 Task: Find connections with filter location Cajazeiras with filter topic #wellness with filter profile language Spanish with filter current company ASQ - World Headquarters with filter school KiiT University with filter industry Political Organizations with filter service category AssistanceAdvertising with filter keywords title Mechanic
Action: Mouse moved to (563, 103)
Screenshot: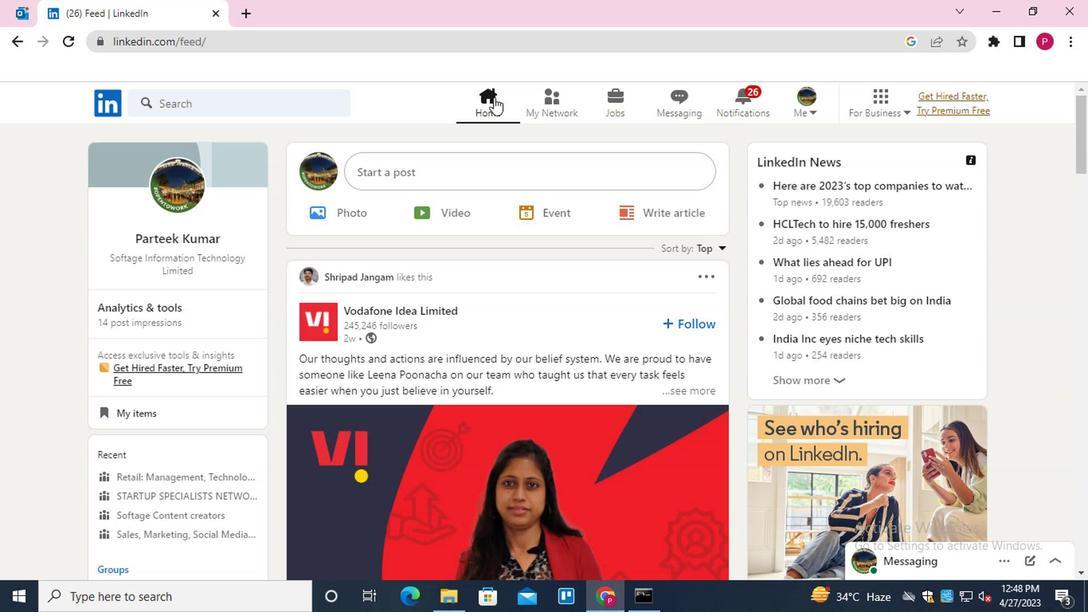 
Action: Mouse pressed left at (563, 103)
Screenshot: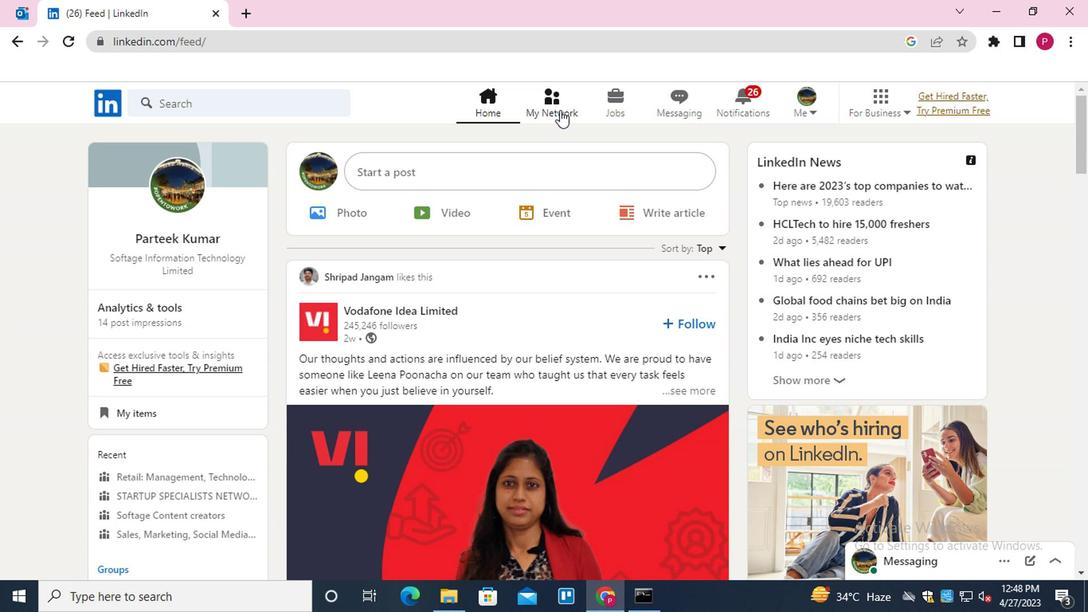 
Action: Mouse moved to (265, 181)
Screenshot: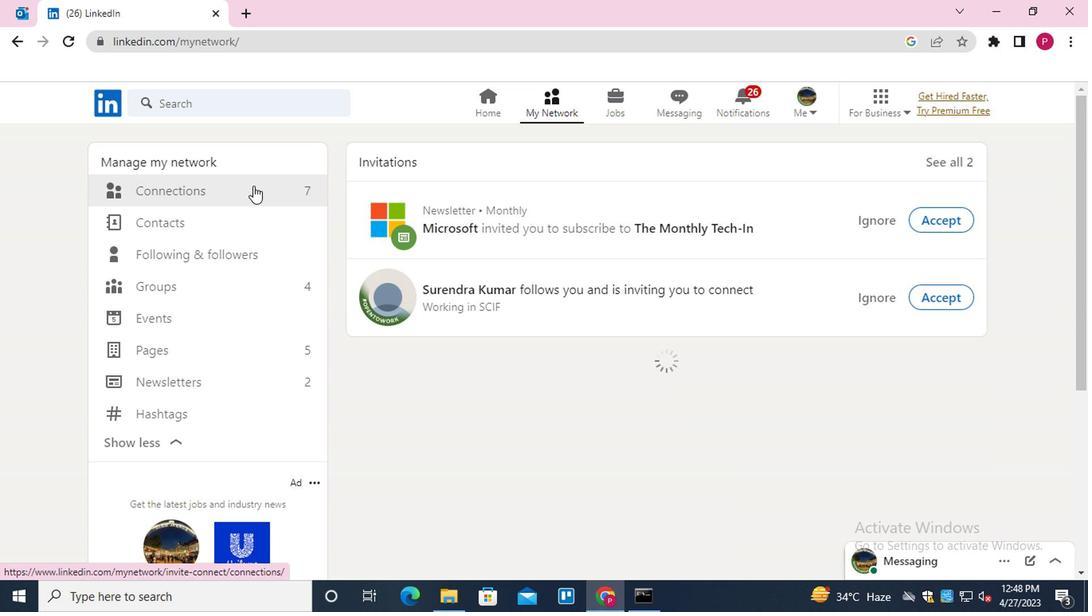 
Action: Mouse pressed left at (265, 181)
Screenshot: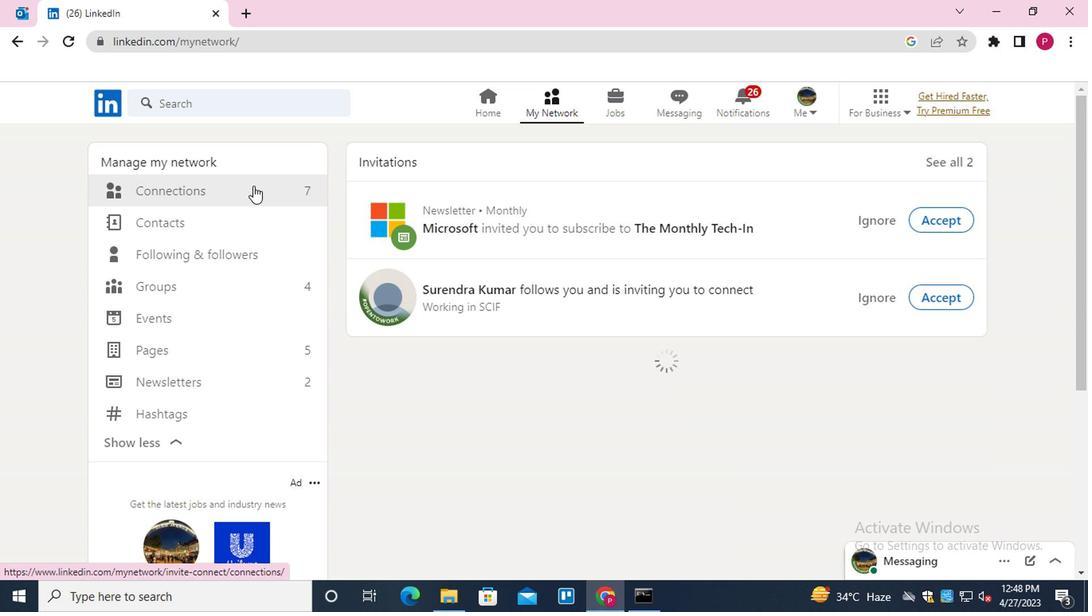 
Action: Mouse moved to (686, 181)
Screenshot: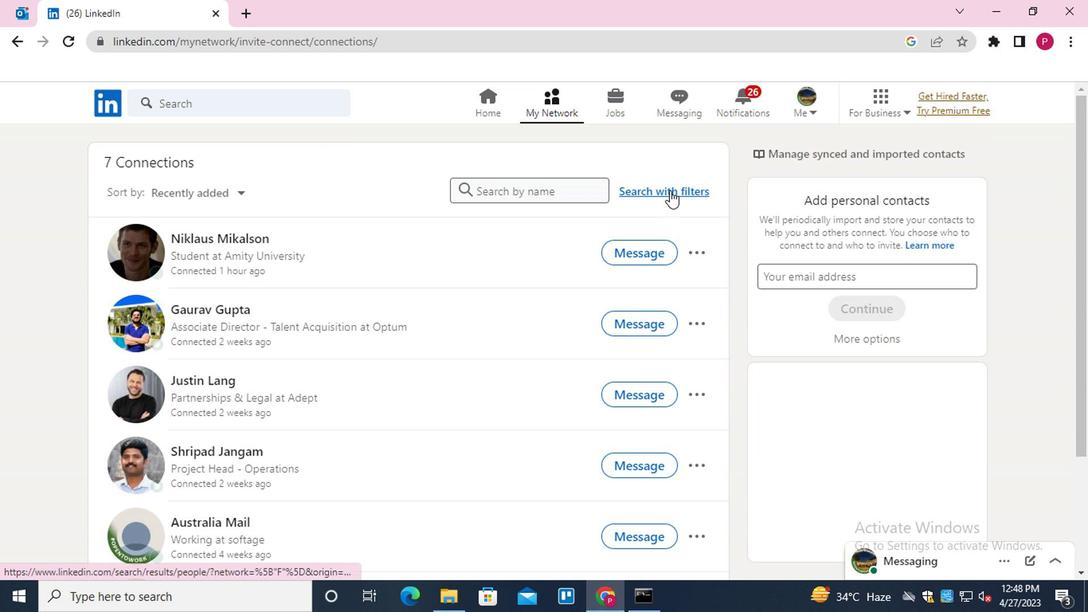 
Action: Mouse pressed left at (686, 181)
Screenshot: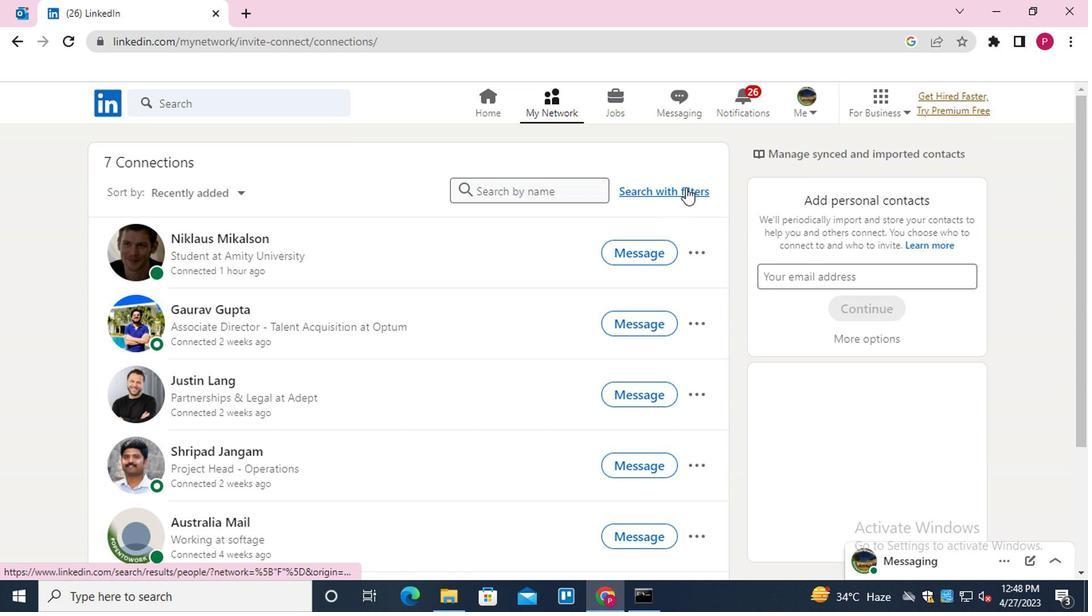 
Action: Mouse moved to (600, 141)
Screenshot: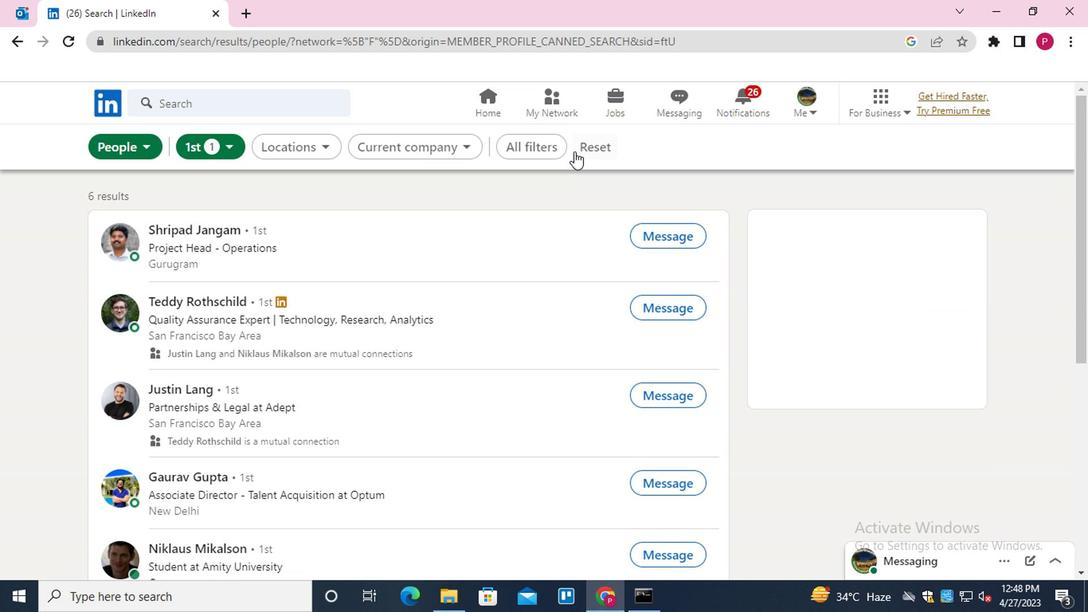
Action: Mouse pressed left at (600, 141)
Screenshot: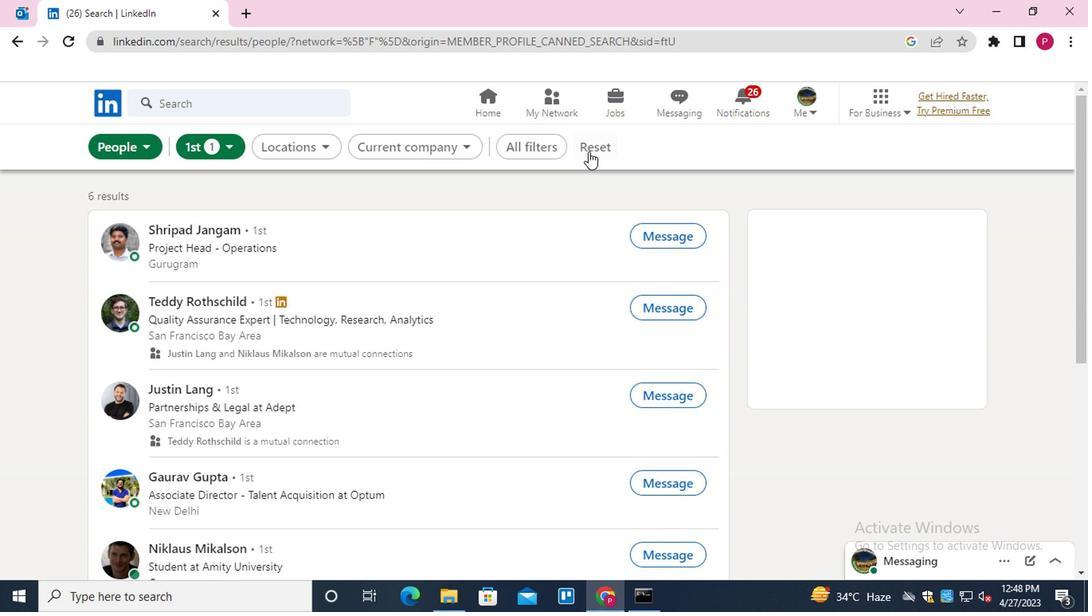 
Action: Mouse moved to (561, 144)
Screenshot: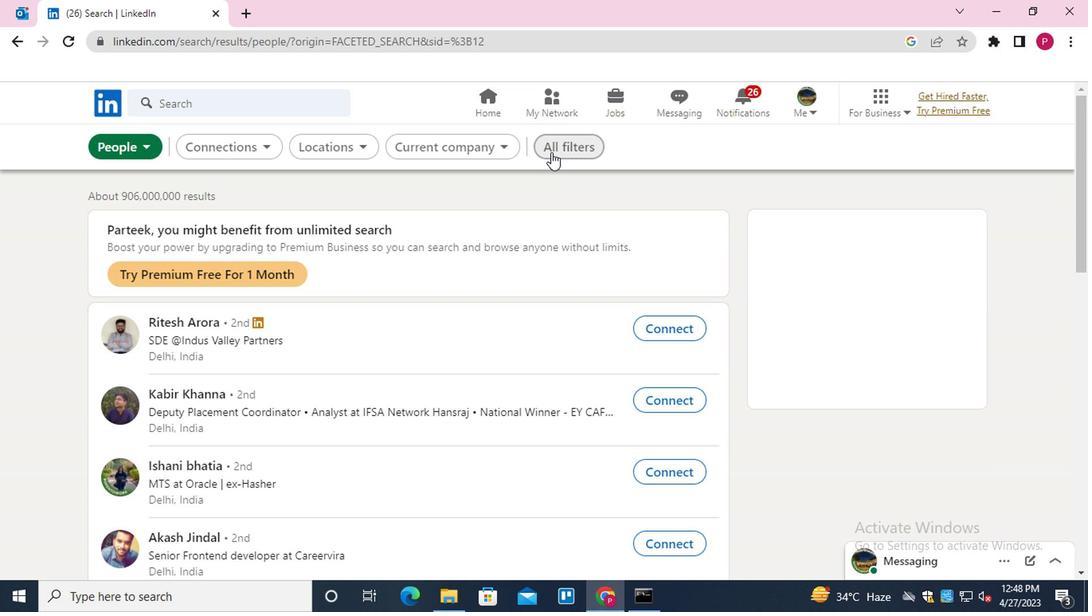 
Action: Mouse pressed left at (561, 144)
Screenshot: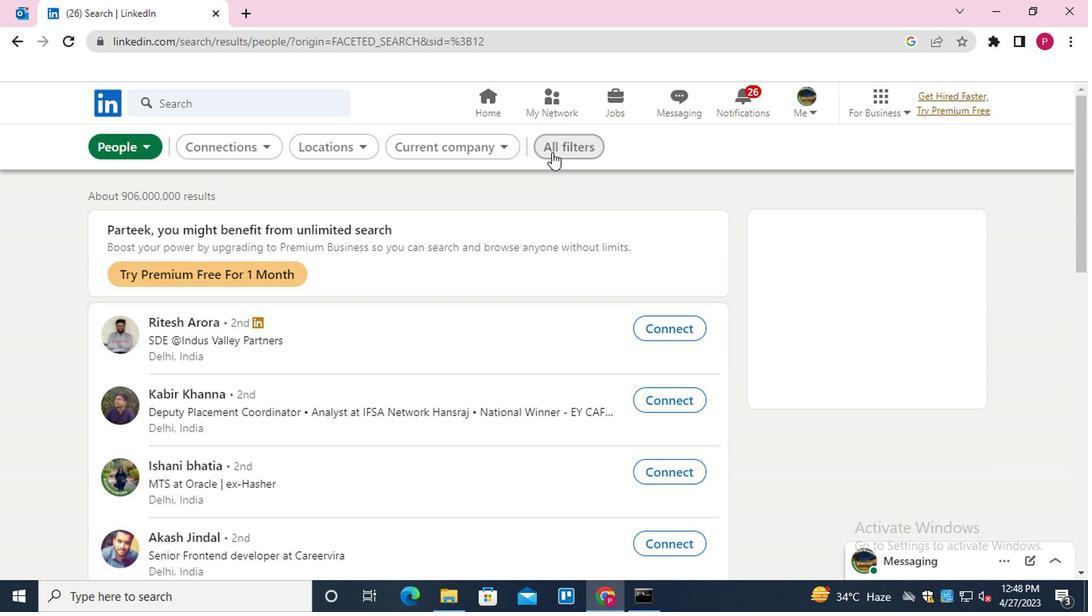 
Action: Mouse moved to (842, 371)
Screenshot: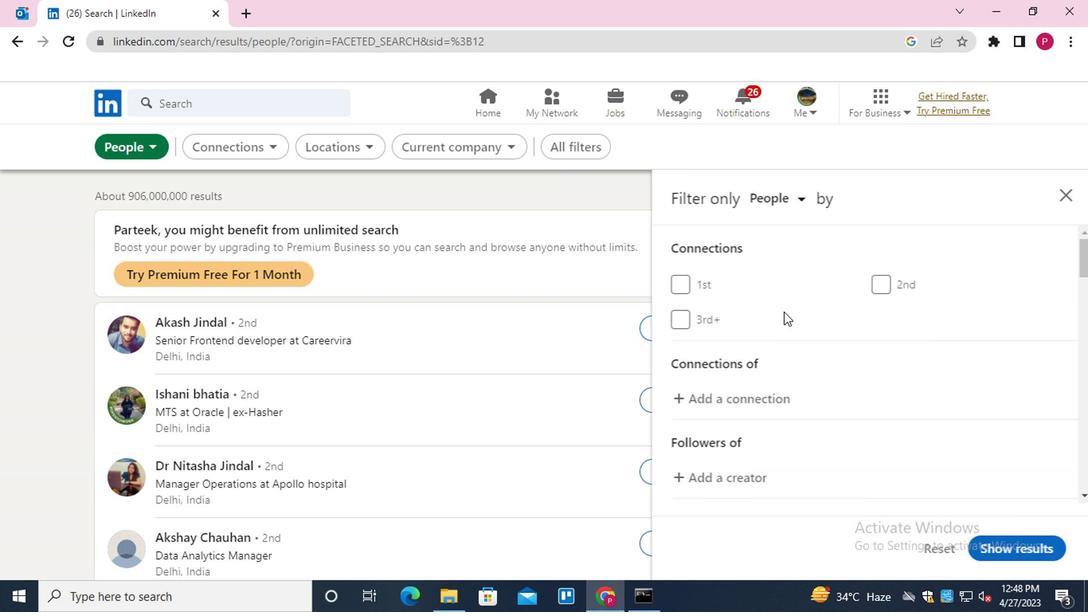 
Action: Mouse scrolled (842, 370) with delta (0, 0)
Screenshot: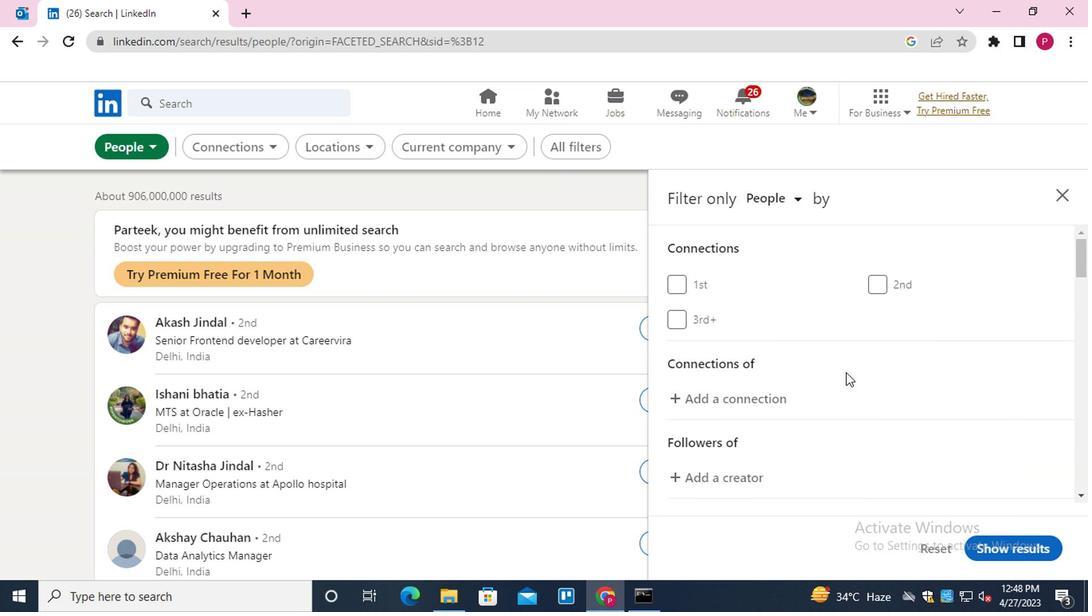 
Action: Mouse scrolled (842, 370) with delta (0, 0)
Screenshot: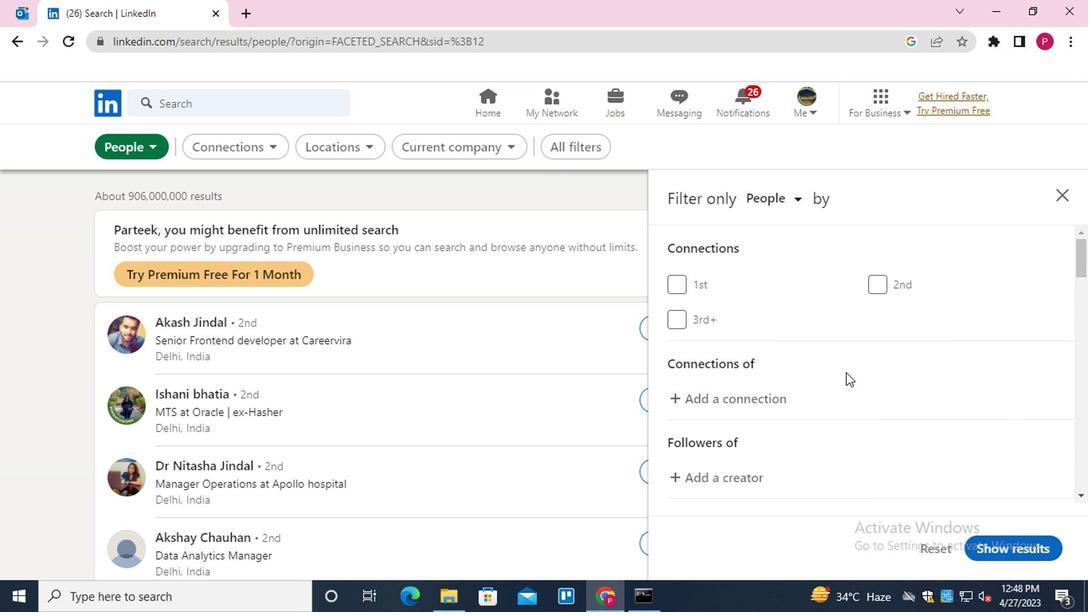 
Action: Mouse moved to (914, 471)
Screenshot: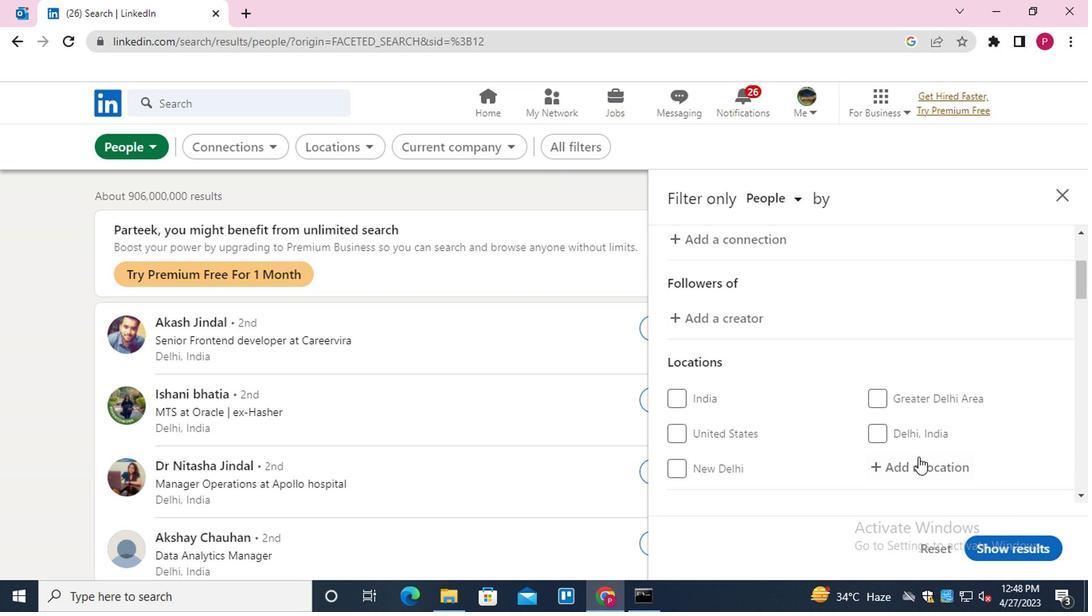 
Action: Mouse pressed left at (914, 471)
Screenshot: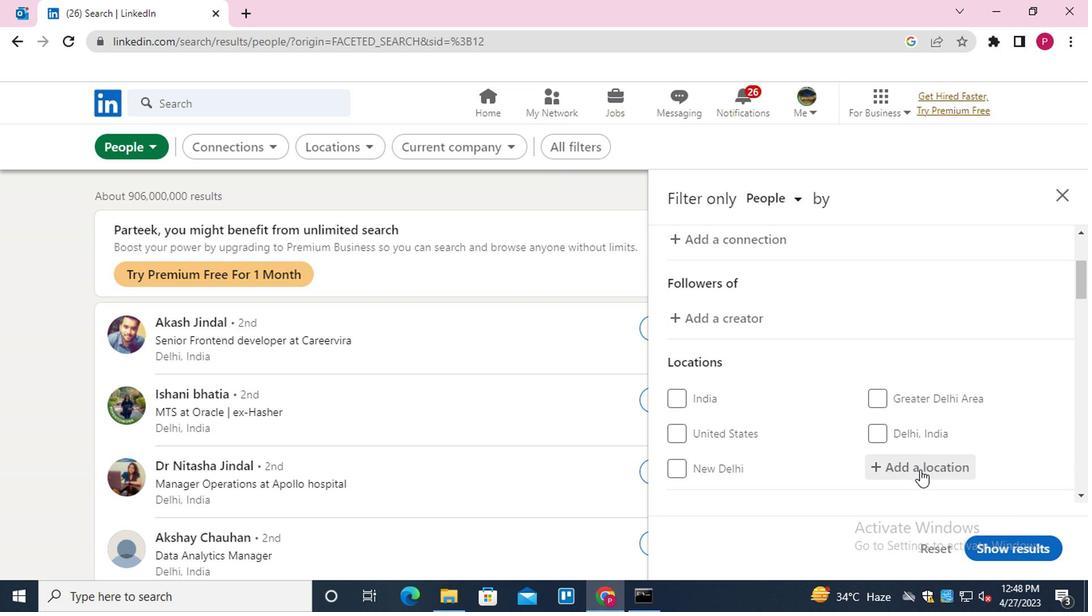 
Action: Mouse moved to (915, 471)
Screenshot: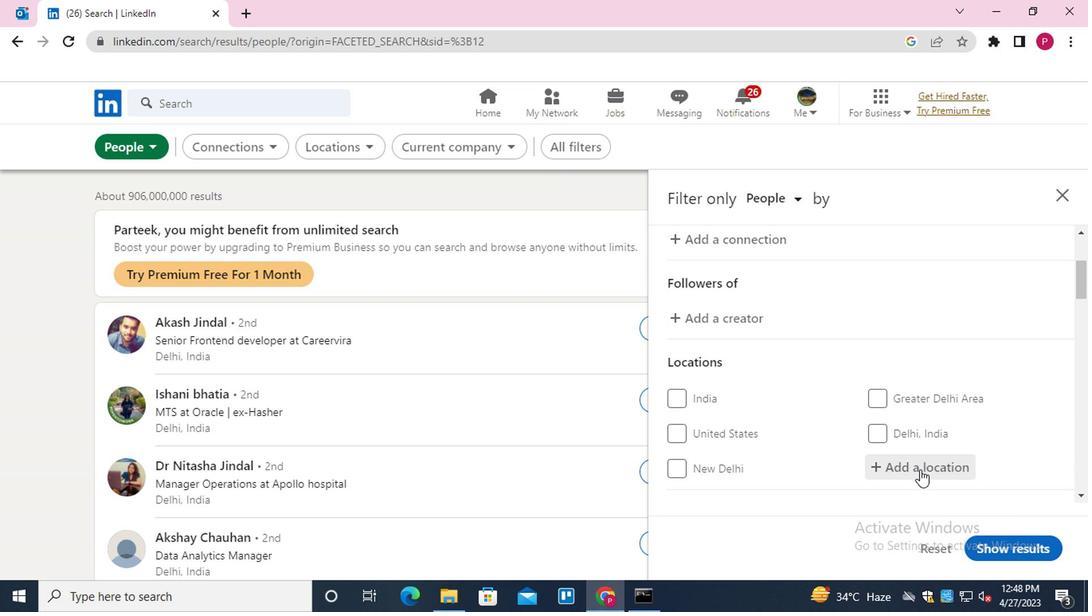 
Action: Key pressed <Key.shift>CAJAZW<Key.backspace>E<Key.down><Key.down><Key.up><Key.enter>
Screenshot: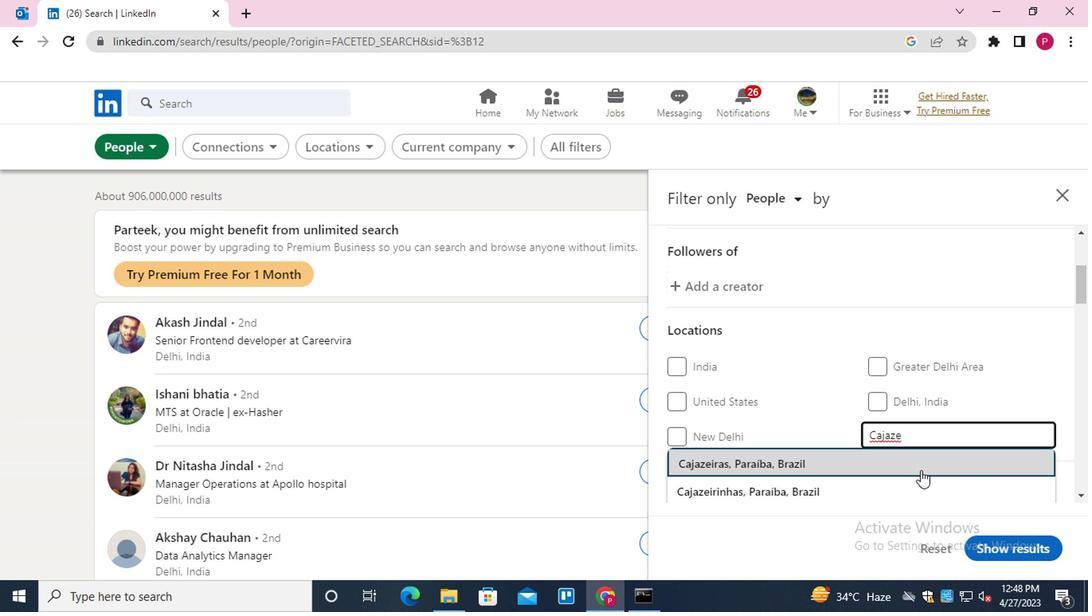 
Action: Mouse scrolled (915, 471) with delta (0, 0)
Screenshot: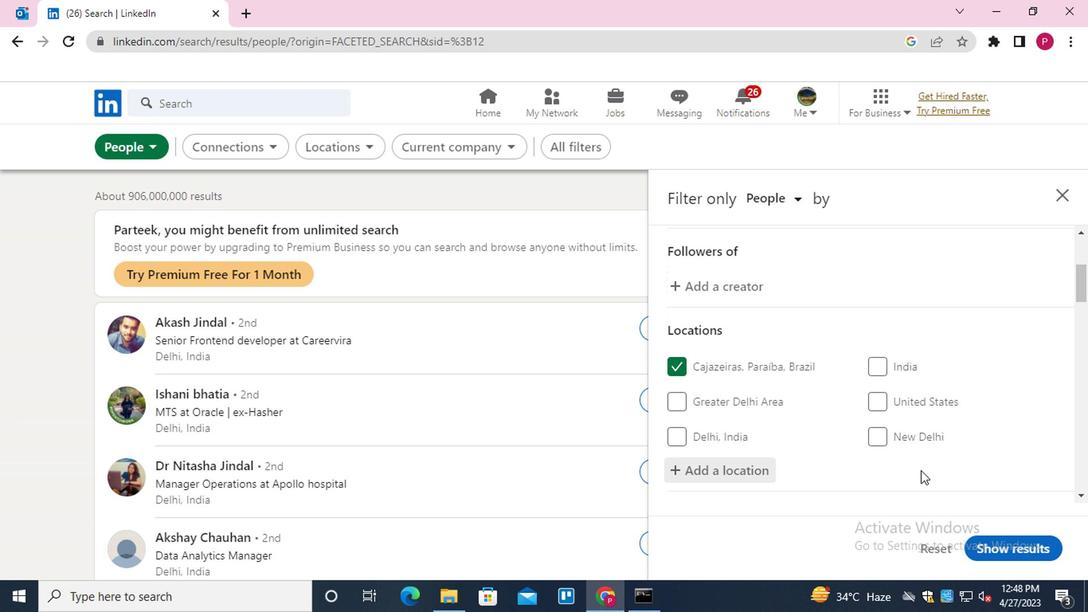 
Action: Mouse scrolled (915, 471) with delta (0, 0)
Screenshot: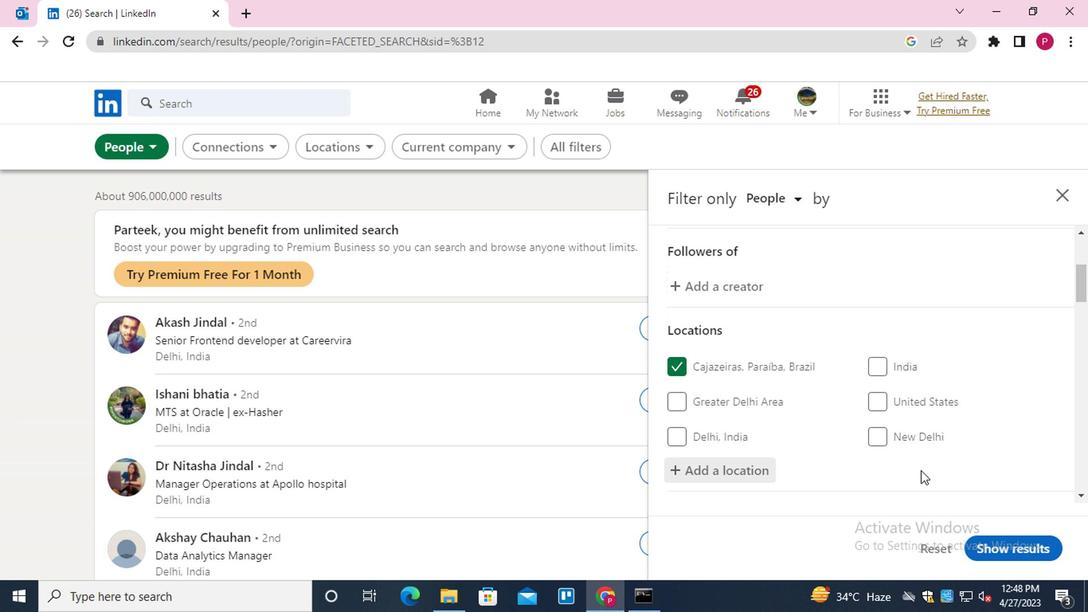 
Action: Mouse moved to (927, 451)
Screenshot: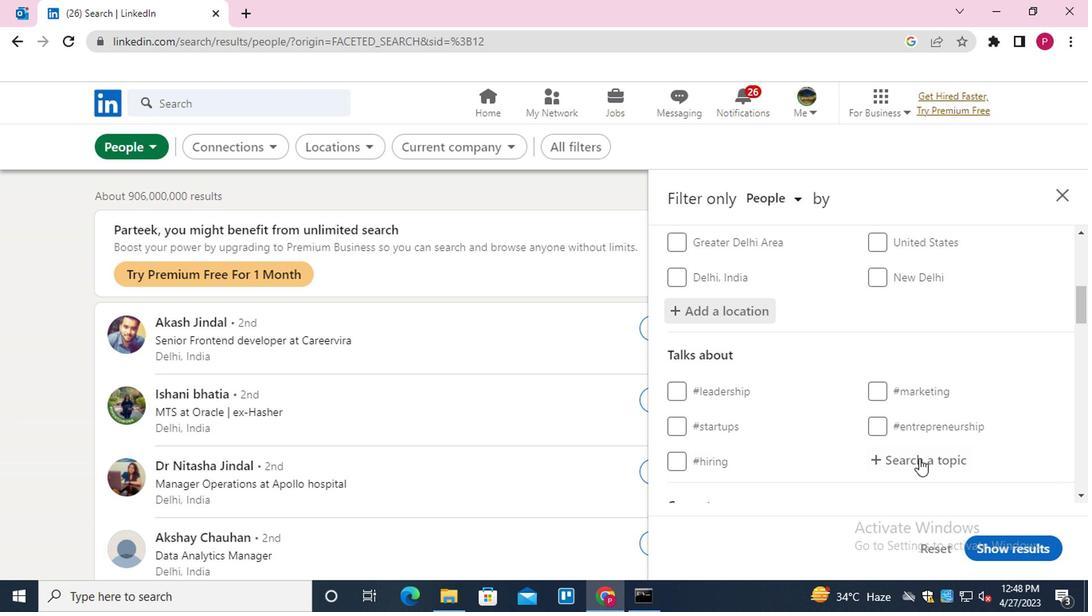 
Action: Mouse scrolled (927, 450) with delta (0, 0)
Screenshot: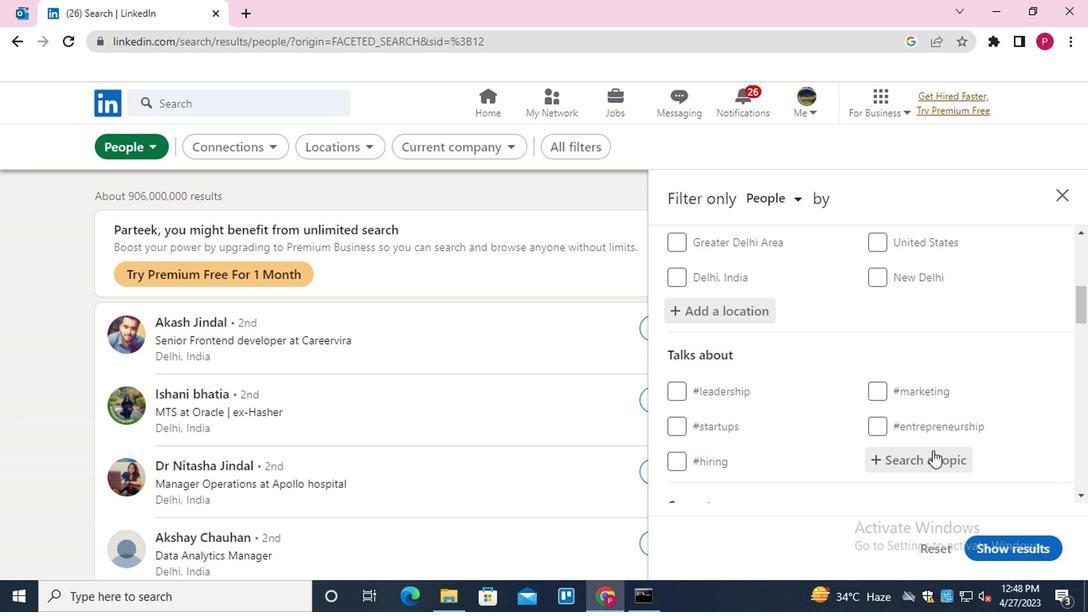 
Action: Mouse scrolled (927, 450) with delta (0, 0)
Screenshot: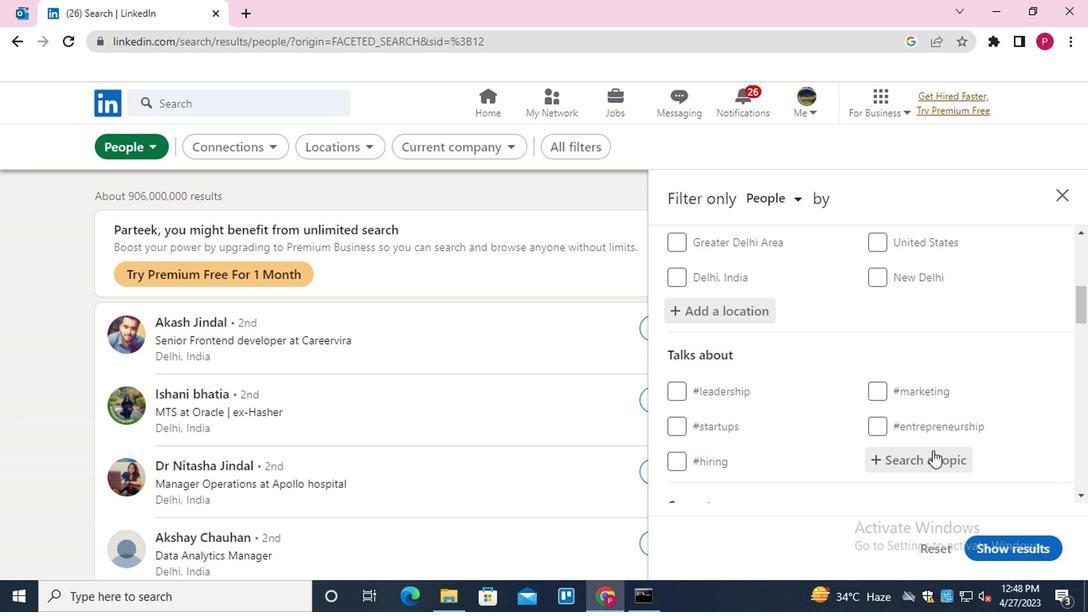 
Action: Mouse moved to (930, 302)
Screenshot: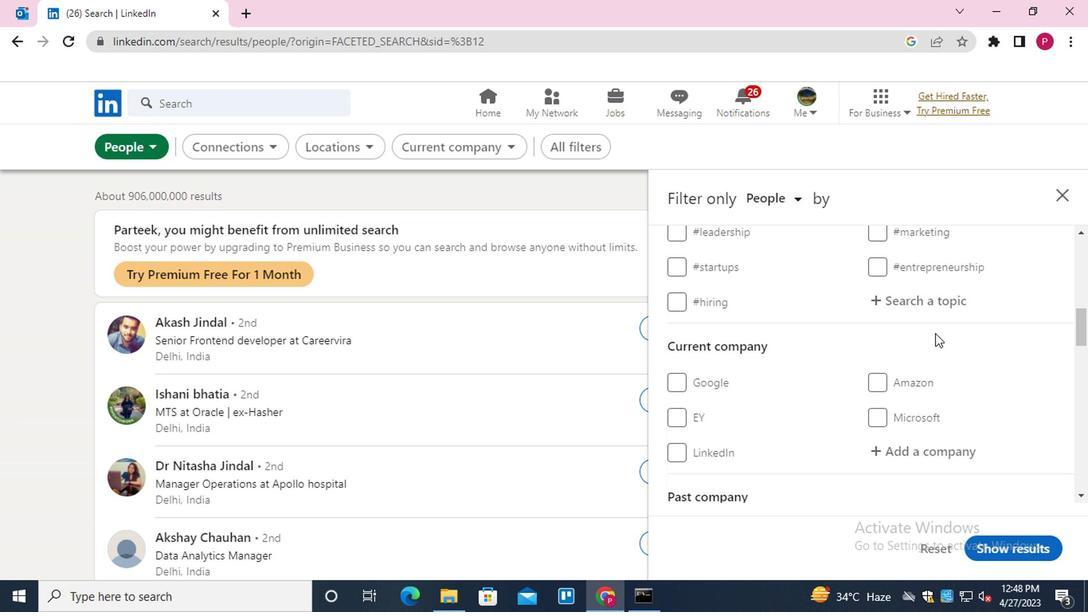 
Action: Mouse pressed left at (930, 302)
Screenshot: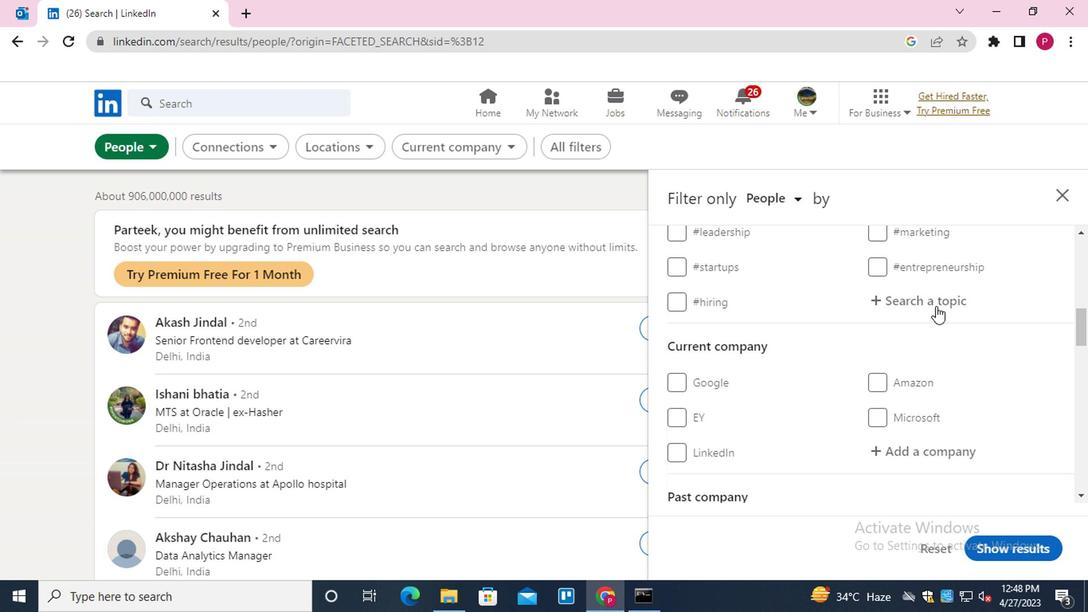 
Action: Key pressed WELLNE<Key.down><Key.enter>
Screenshot: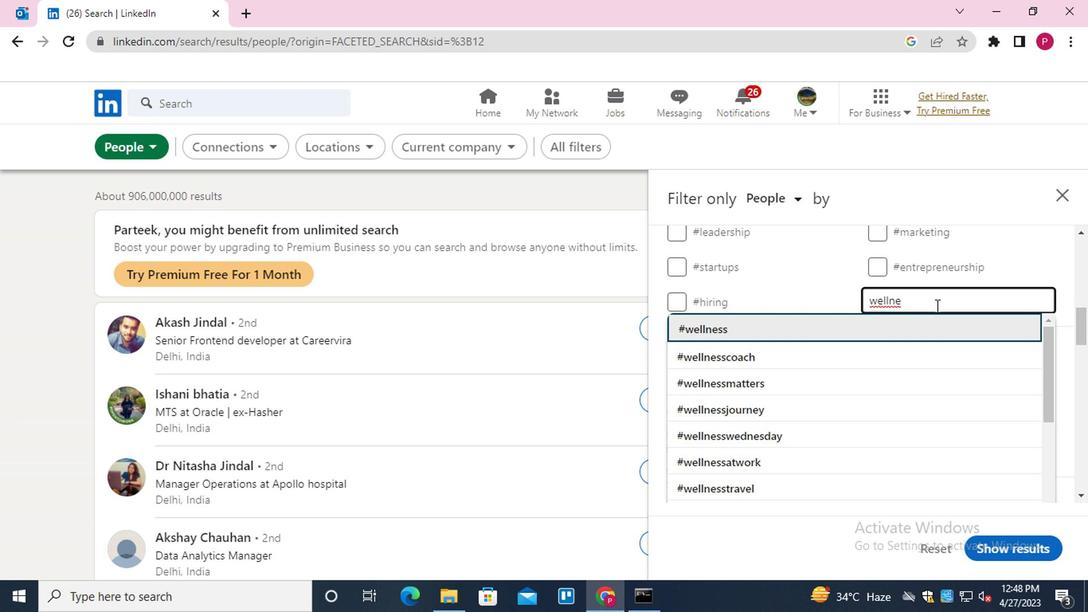 
Action: Mouse moved to (906, 339)
Screenshot: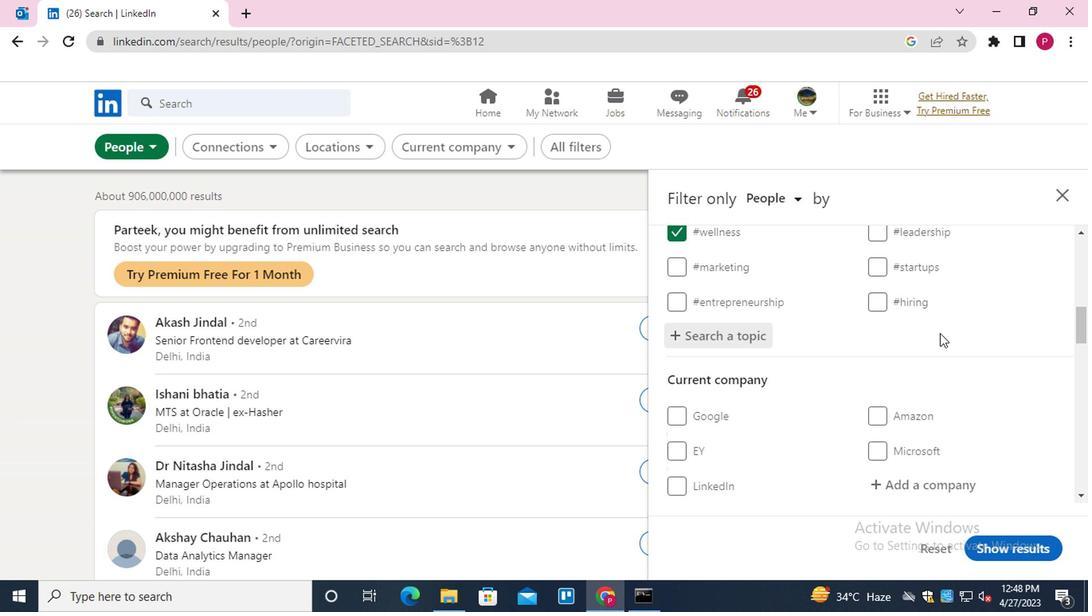 
Action: Mouse scrolled (906, 338) with delta (0, 0)
Screenshot: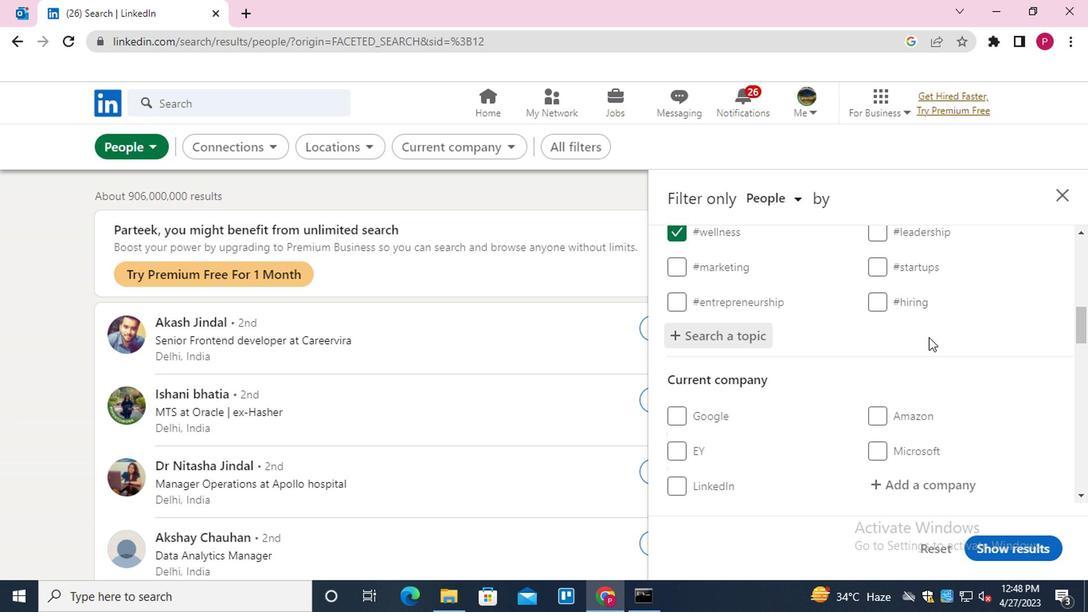 
Action: Mouse moved to (906, 340)
Screenshot: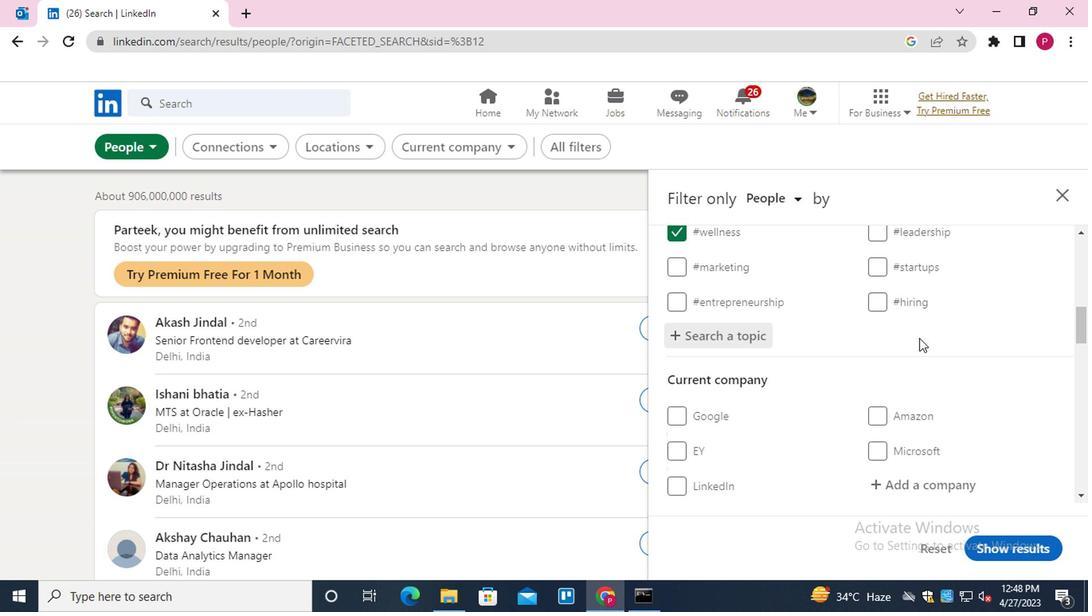 
Action: Mouse scrolled (906, 339) with delta (0, 0)
Screenshot: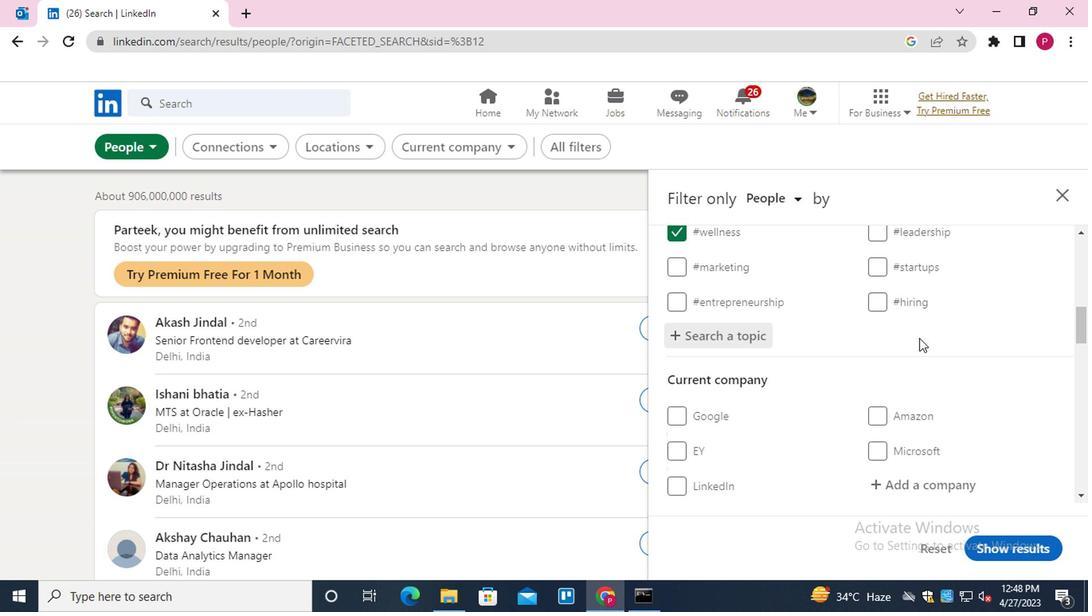 
Action: Mouse moved to (905, 341)
Screenshot: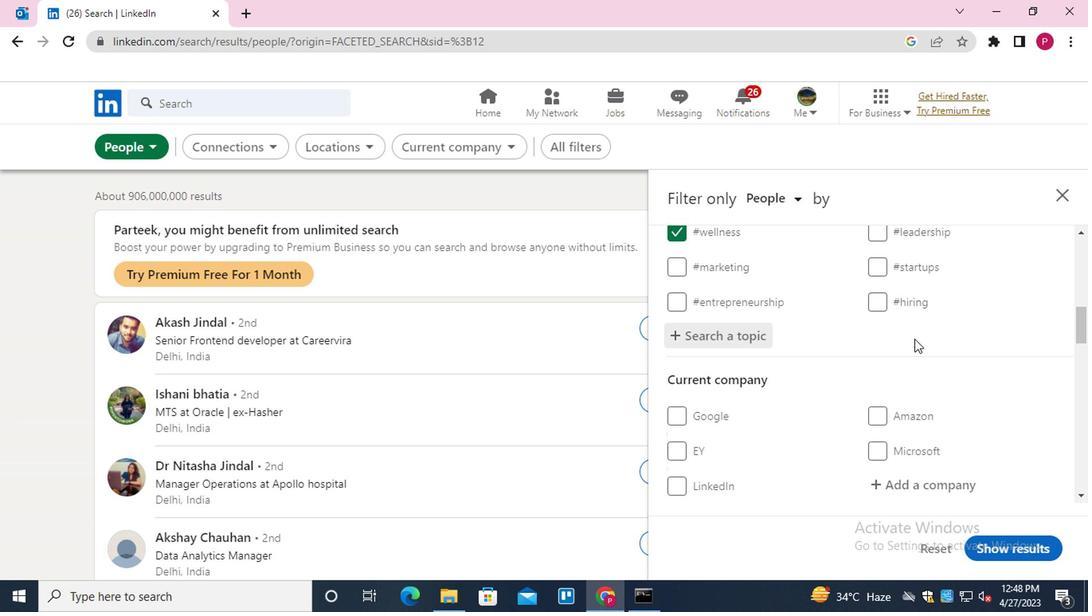 
Action: Mouse scrolled (905, 340) with delta (0, -1)
Screenshot: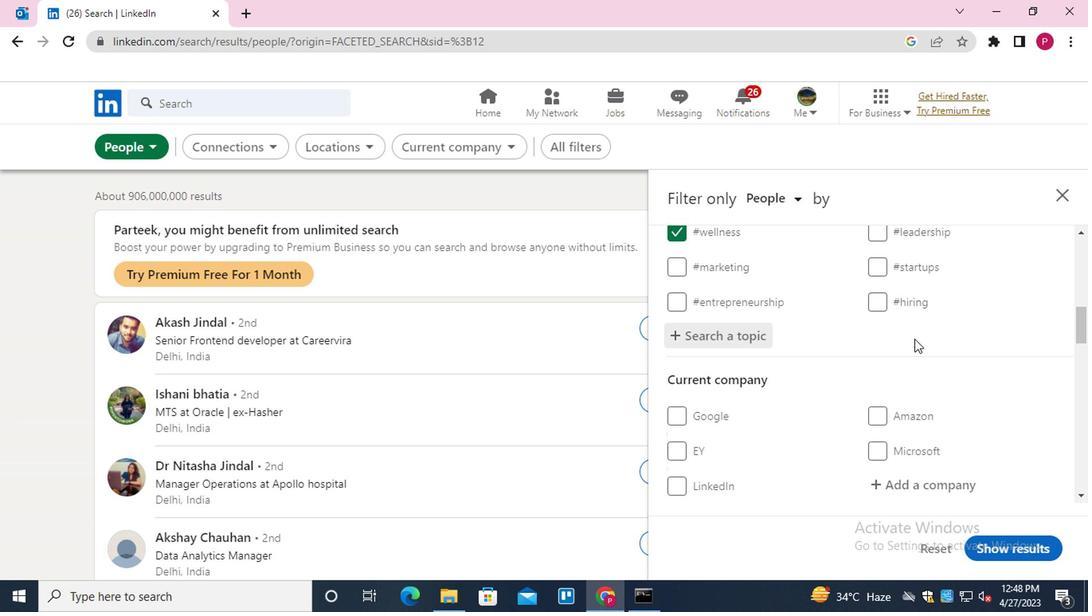 
Action: Mouse moved to (782, 337)
Screenshot: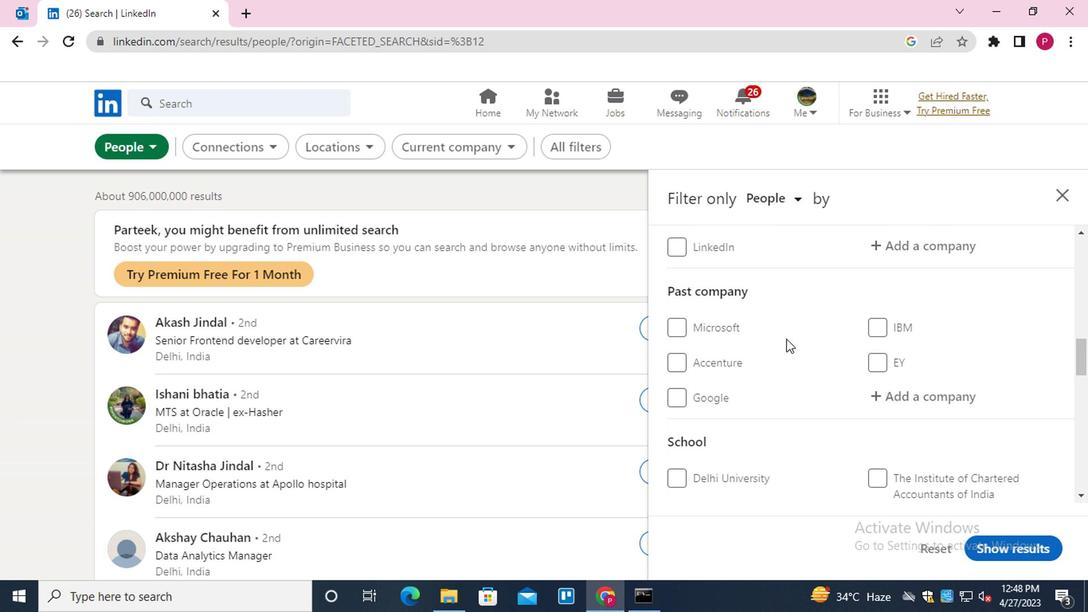 
Action: Mouse scrolled (782, 336) with delta (0, -1)
Screenshot: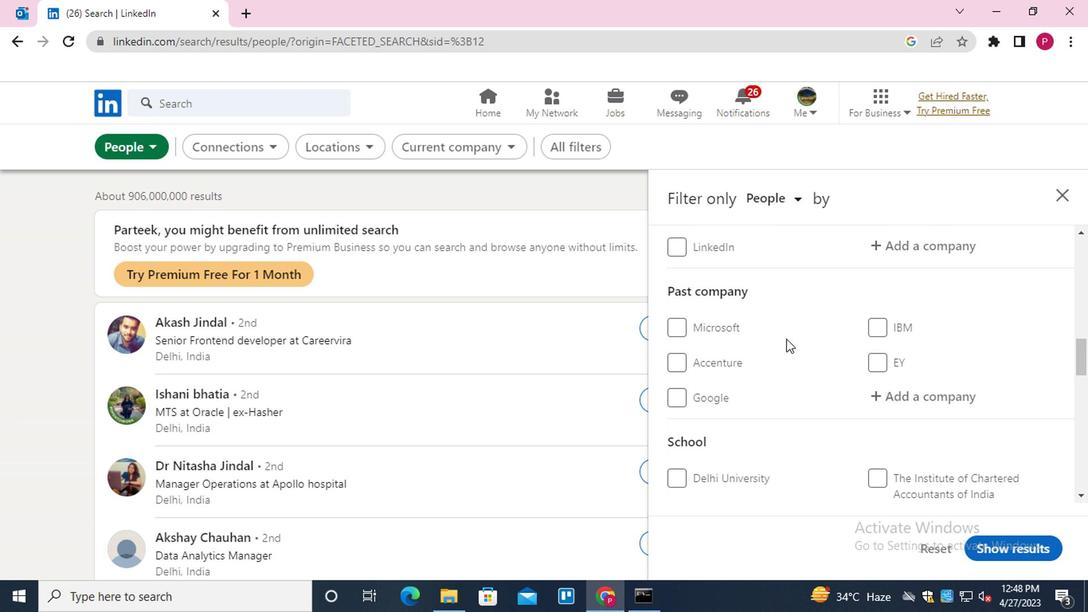 
Action: Mouse moved to (781, 337)
Screenshot: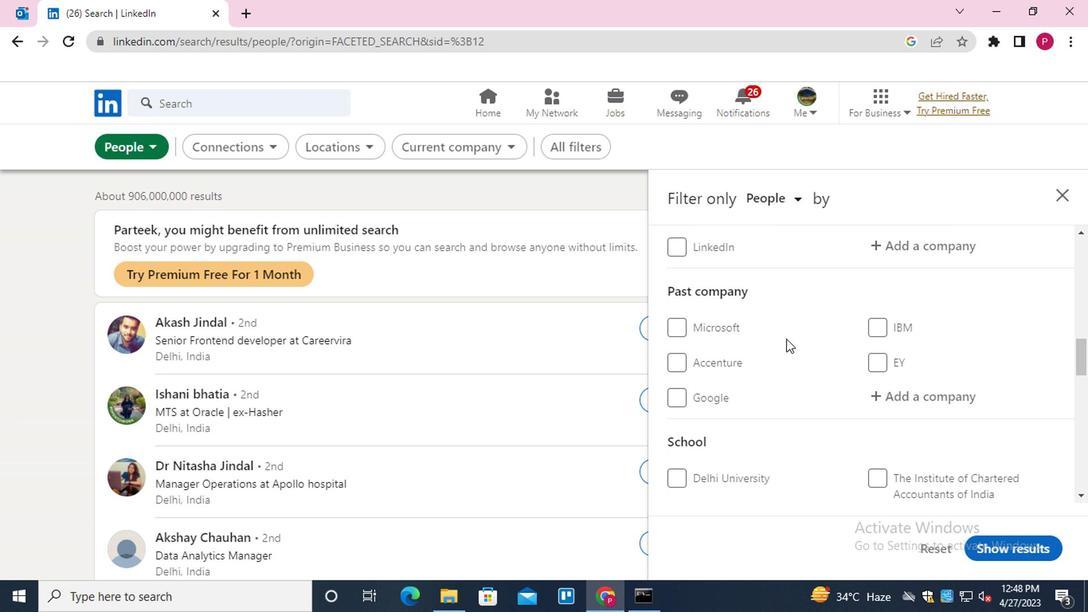 
Action: Mouse scrolled (781, 337) with delta (0, 0)
Screenshot: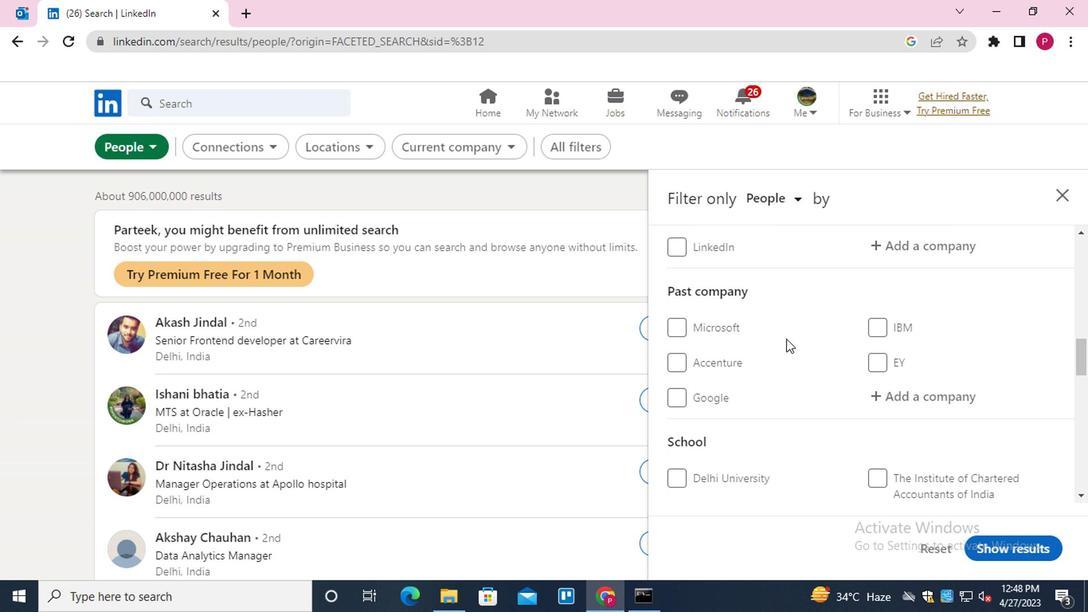 
Action: Mouse moved to (781, 338)
Screenshot: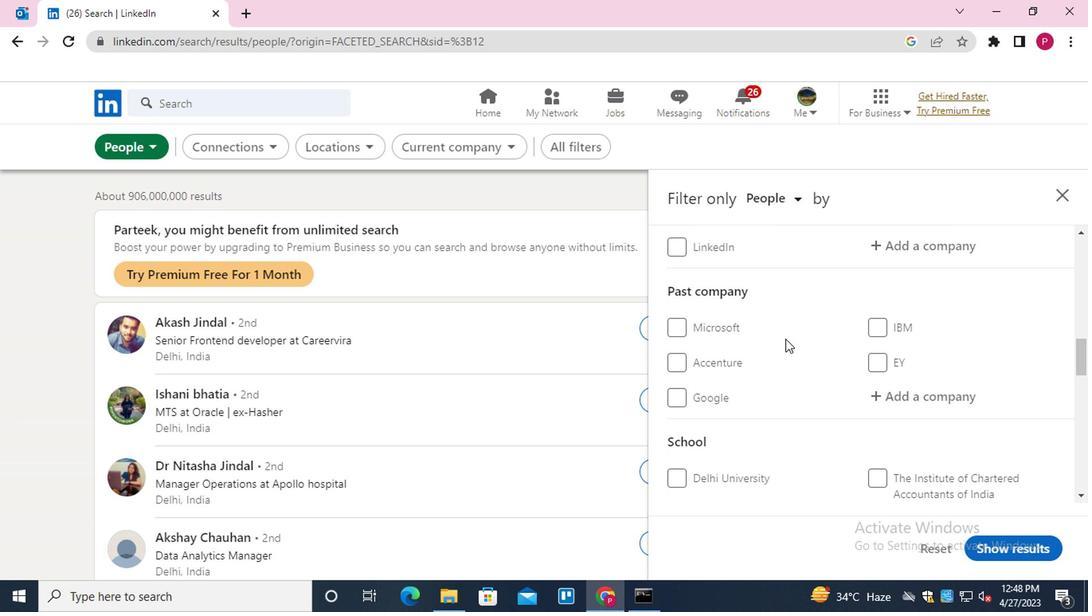 
Action: Mouse scrolled (781, 337) with delta (0, -1)
Screenshot: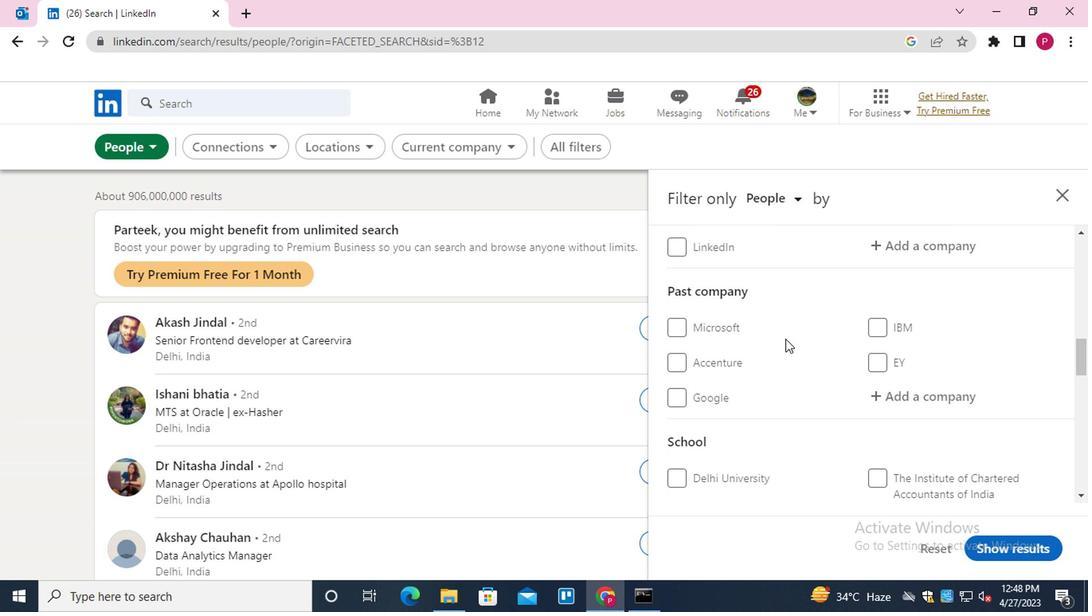 
Action: Mouse moved to (780, 338)
Screenshot: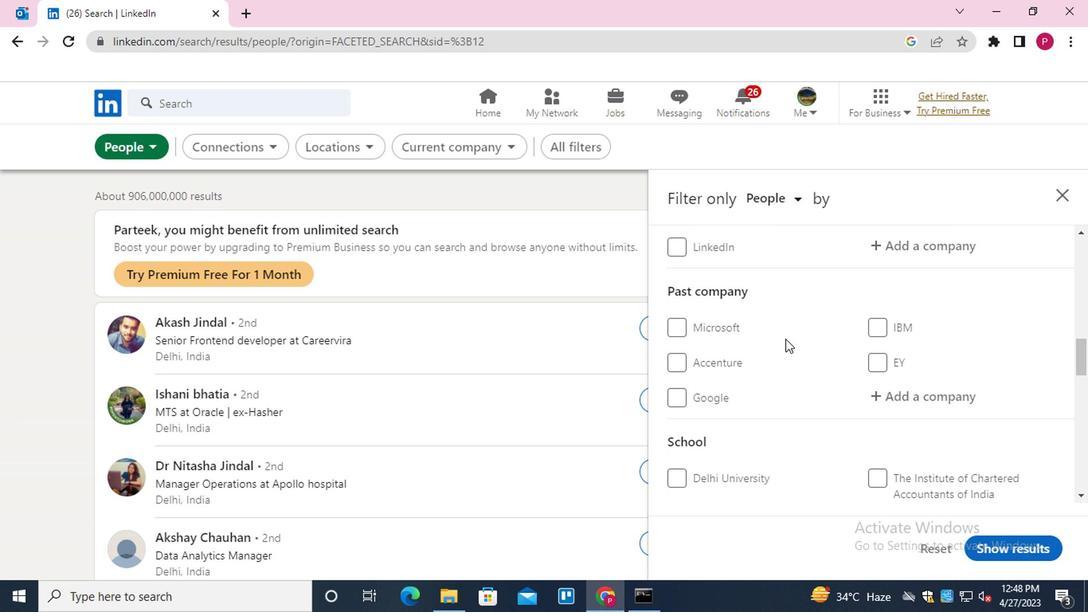 
Action: Mouse scrolled (780, 337) with delta (0, -1)
Screenshot: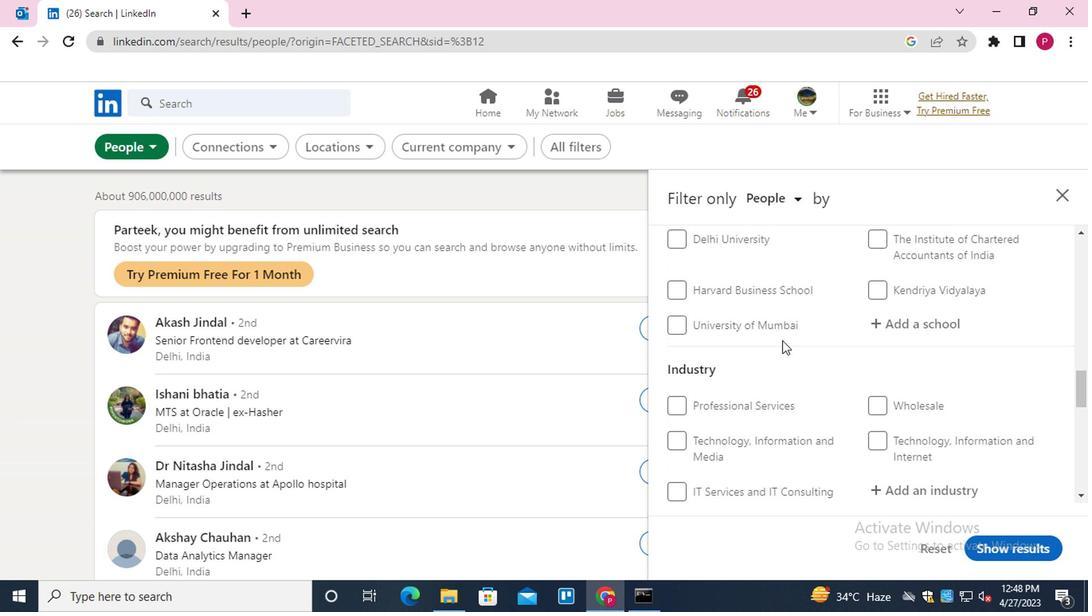 
Action: Mouse scrolled (780, 337) with delta (0, -1)
Screenshot: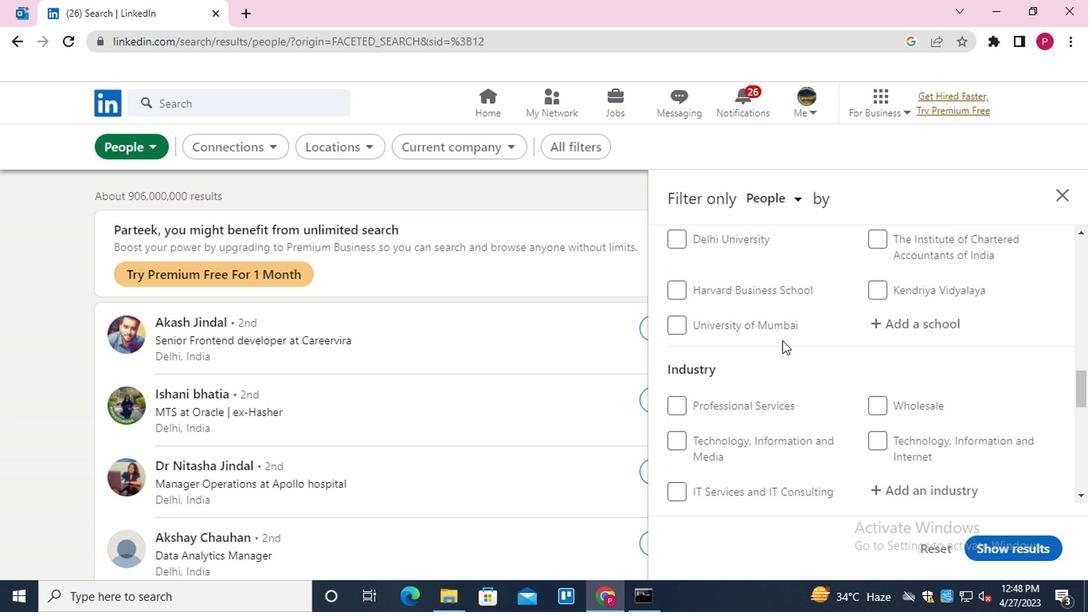 
Action: Mouse scrolled (780, 337) with delta (0, -1)
Screenshot: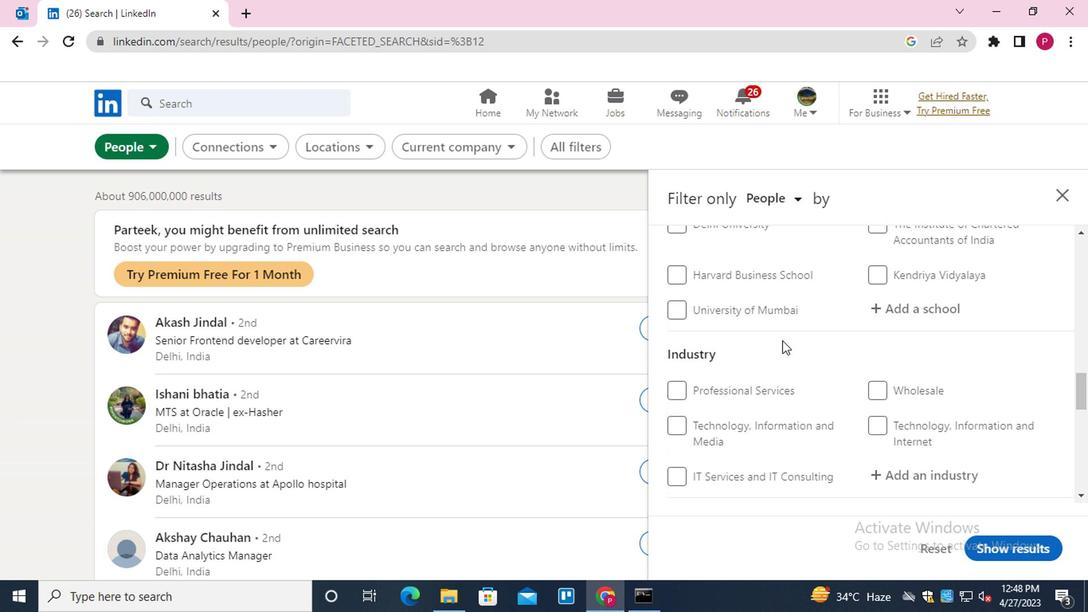 
Action: Mouse scrolled (780, 337) with delta (0, -1)
Screenshot: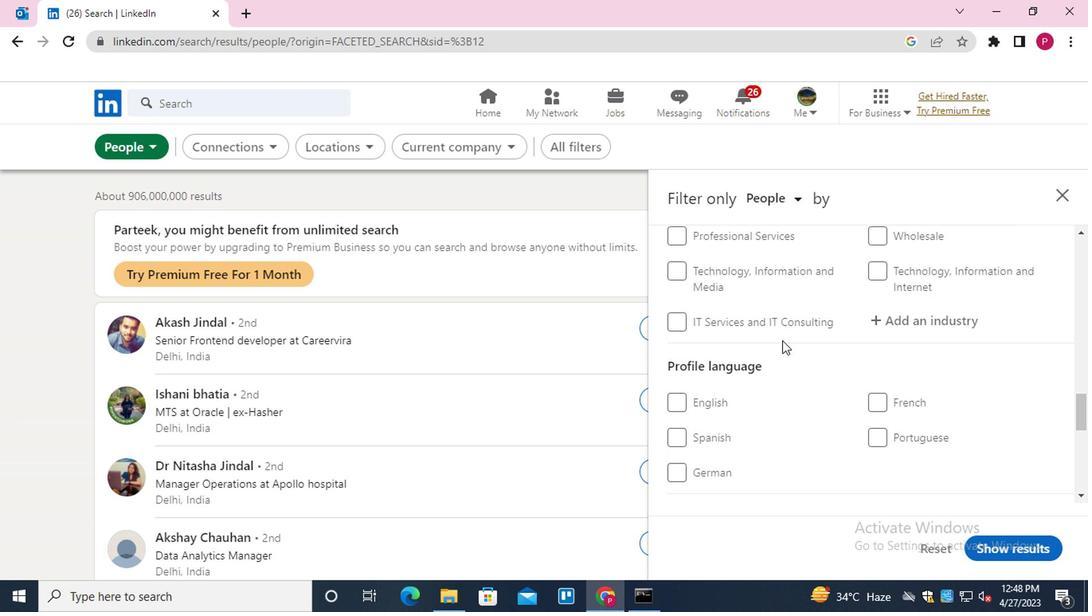 
Action: Mouse moved to (680, 289)
Screenshot: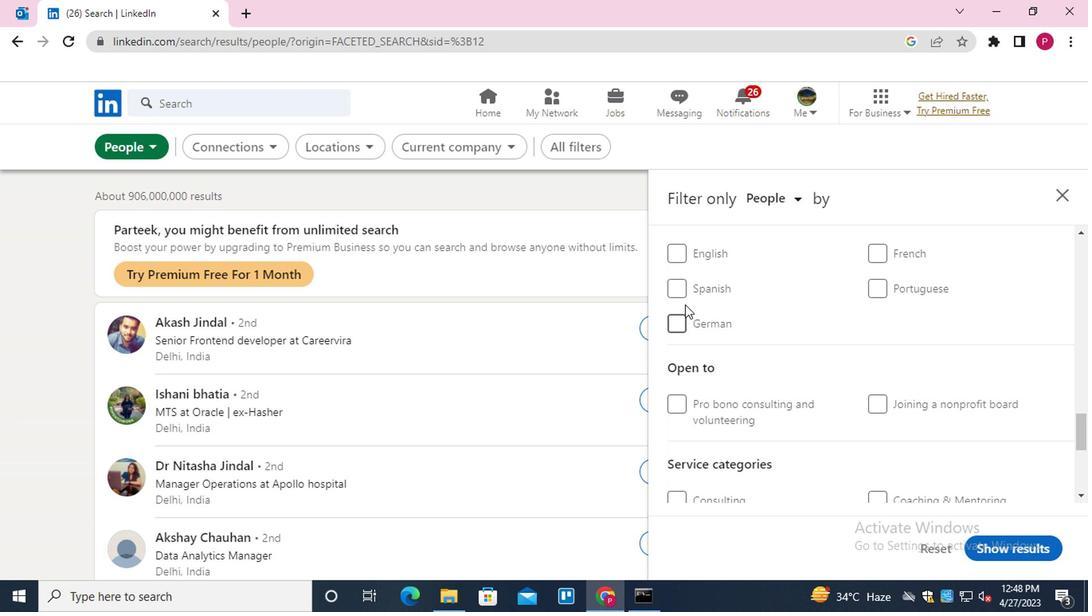 
Action: Mouse pressed left at (680, 289)
Screenshot: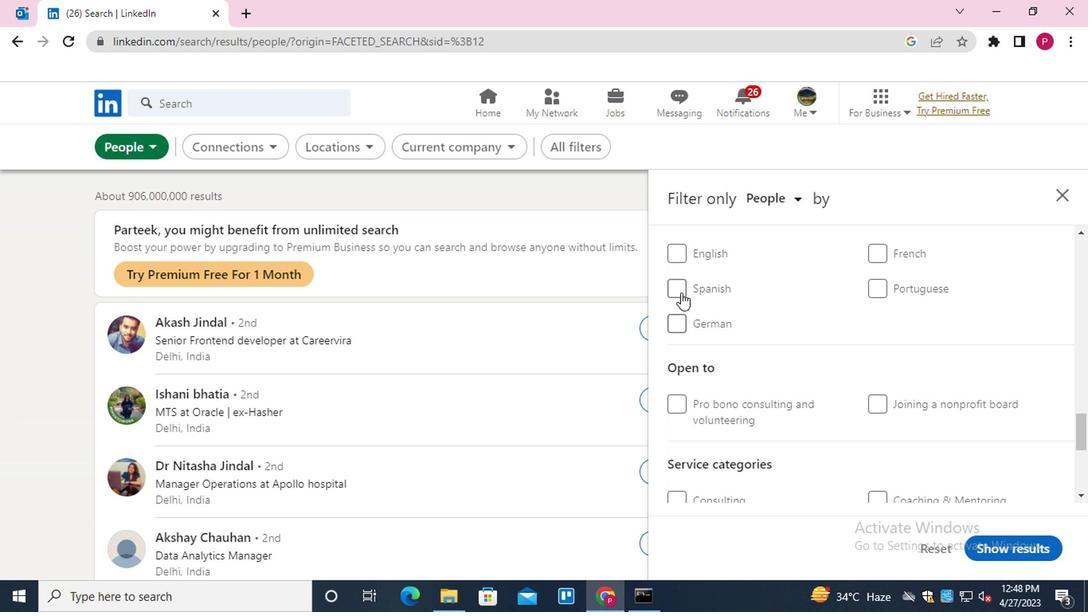 
Action: Mouse moved to (734, 297)
Screenshot: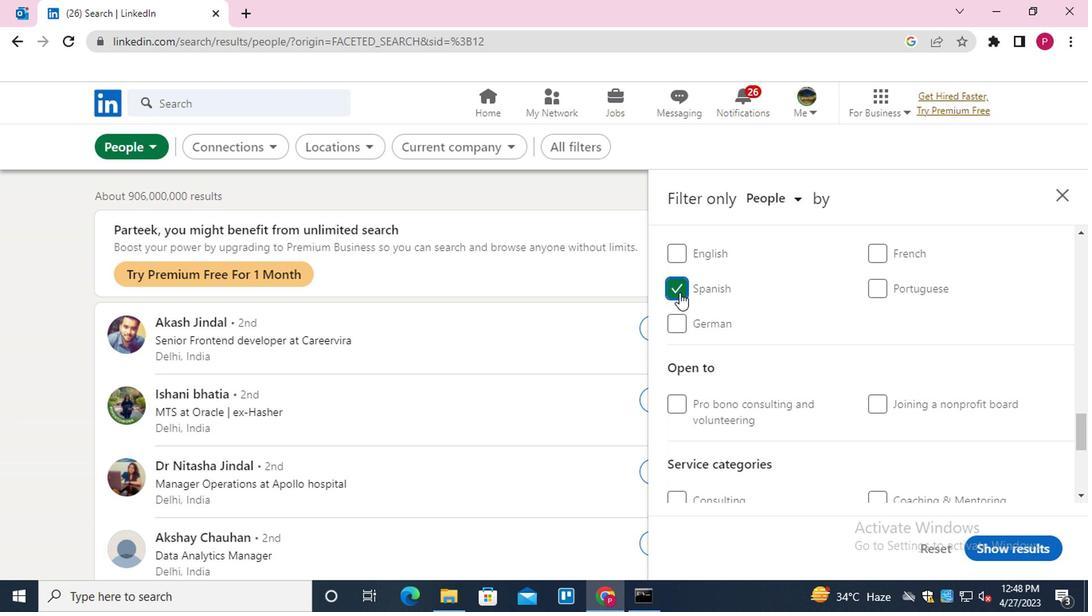 
Action: Mouse scrolled (734, 298) with delta (0, 1)
Screenshot: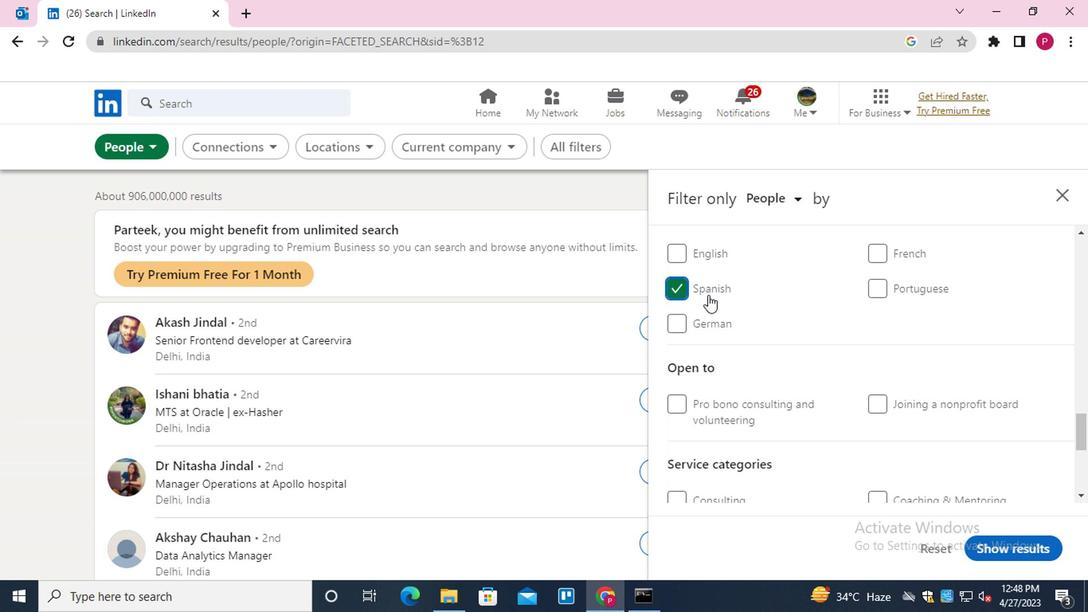 
Action: Mouse scrolled (734, 298) with delta (0, 1)
Screenshot: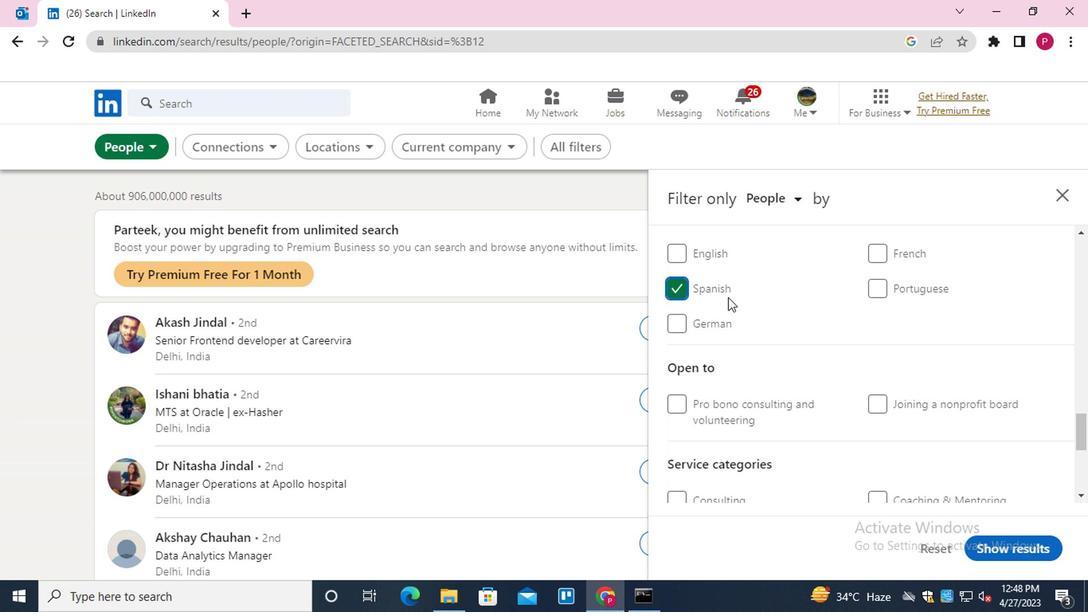 
Action: Mouse scrolled (734, 298) with delta (0, 1)
Screenshot: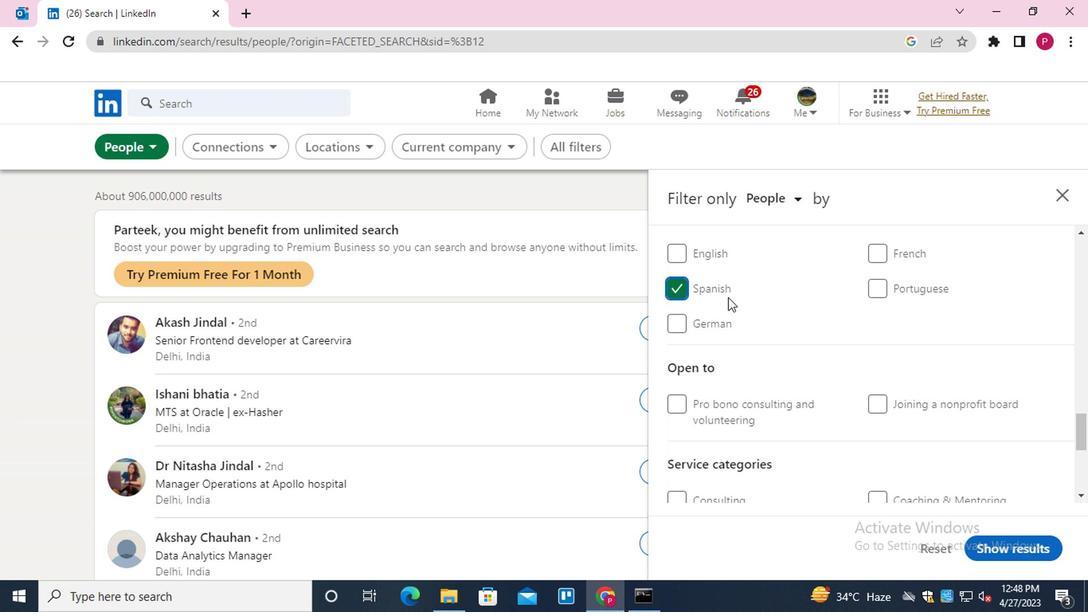 
Action: Mouse scrolled (734, 298) with delta (0, 1)
Screenshot: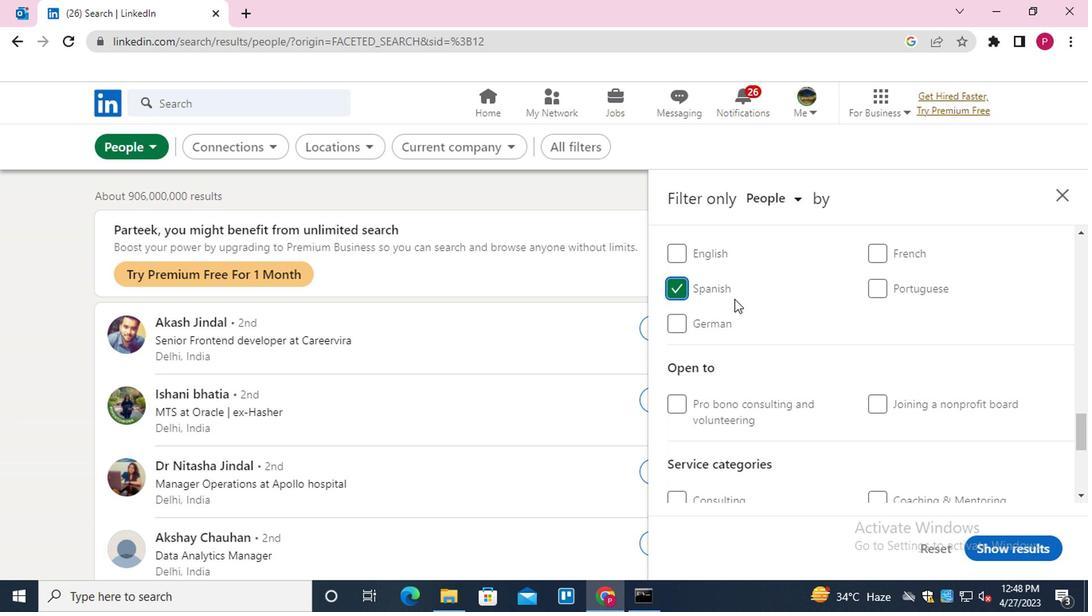 
Action: Mouse scrolled (734, 298) with delta (0, 1)
Screenshot: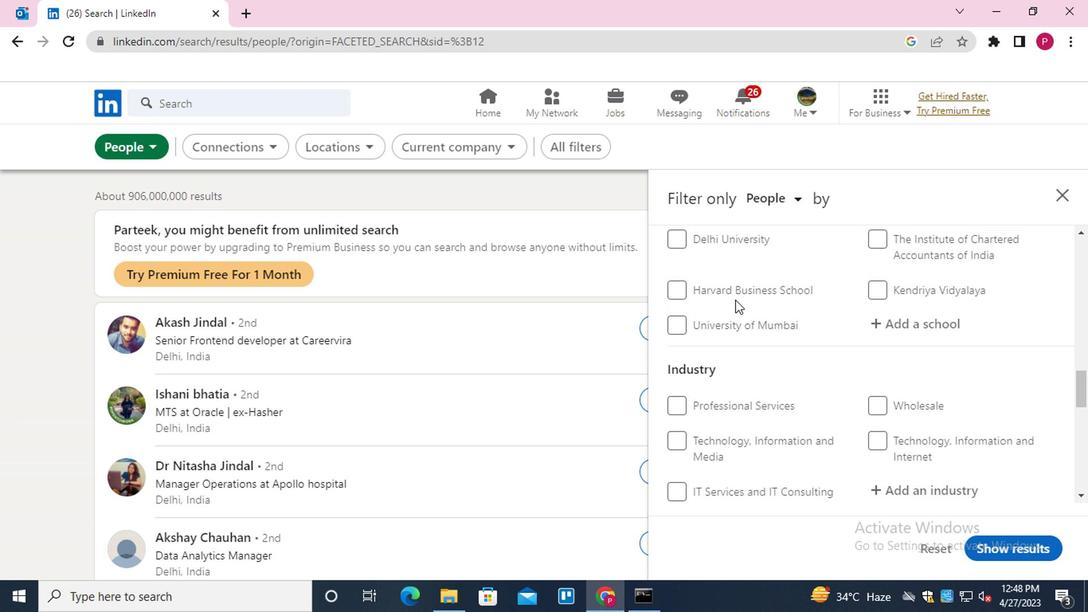 
Action: Mouse scrolled (734, 298) with delta (0, 1)
Screenshot: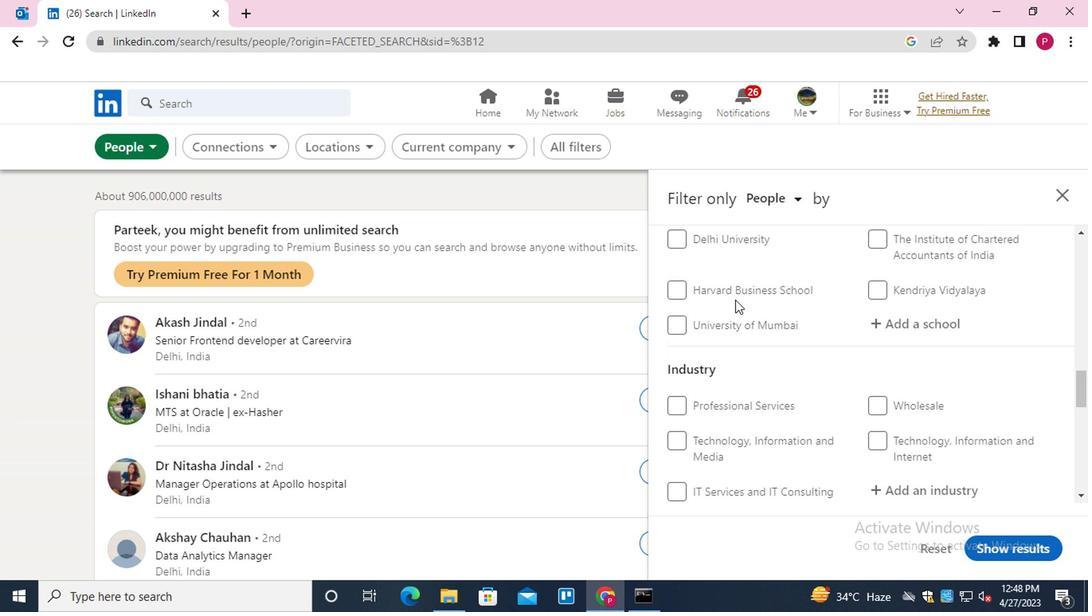 
Action: Mouse scrolled (734, 298) with delta (0, 1)
Screenshot: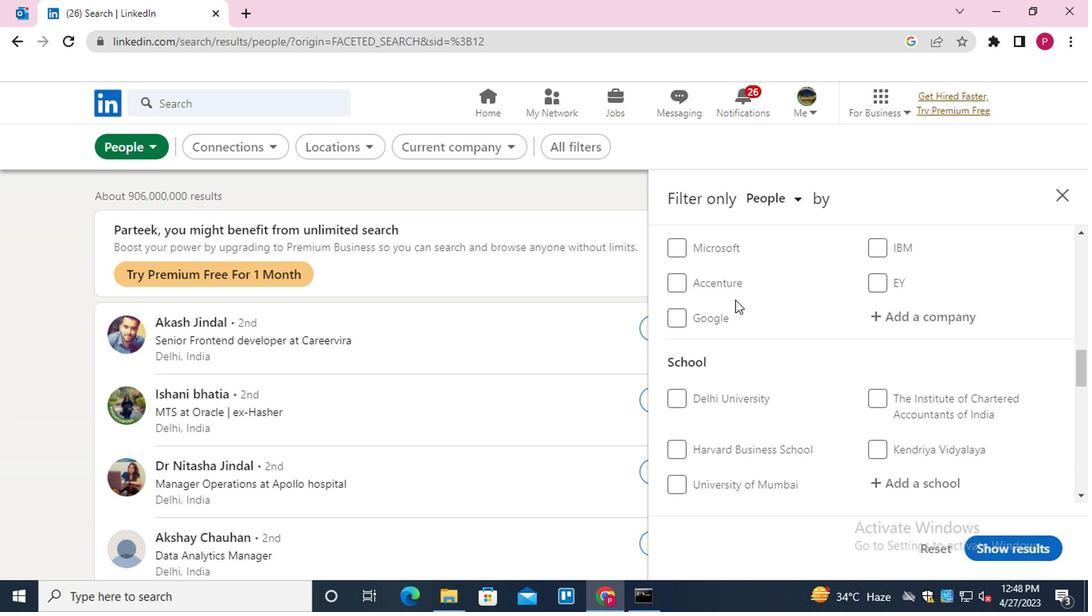 
Action: Mouse scrolled (734, 298) with delta (0, 1)
Screenshot: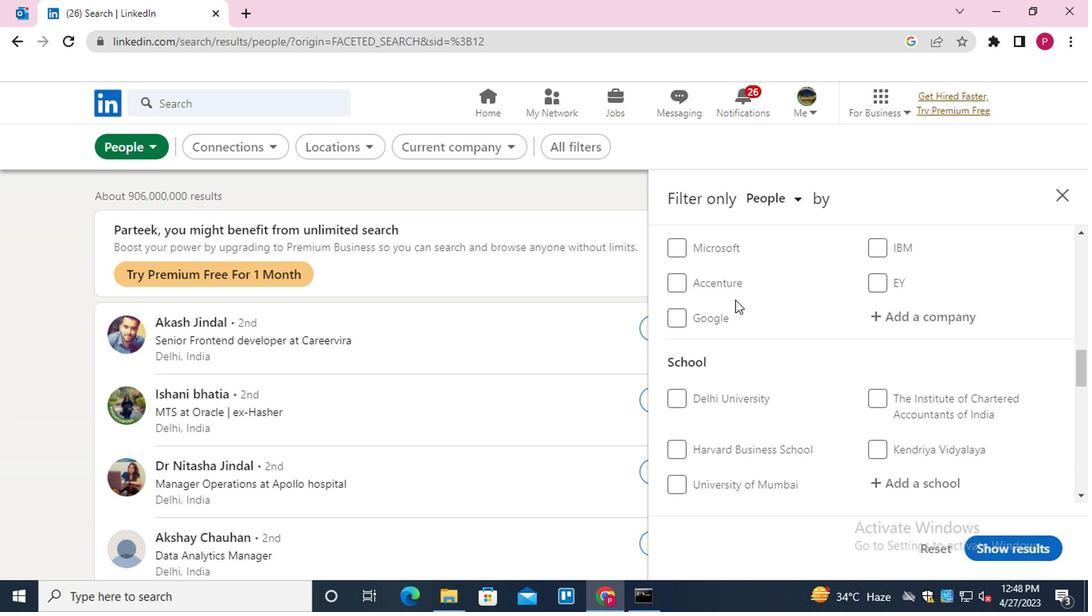 
Action: Mouse moved to (890, 324)
Screenshot: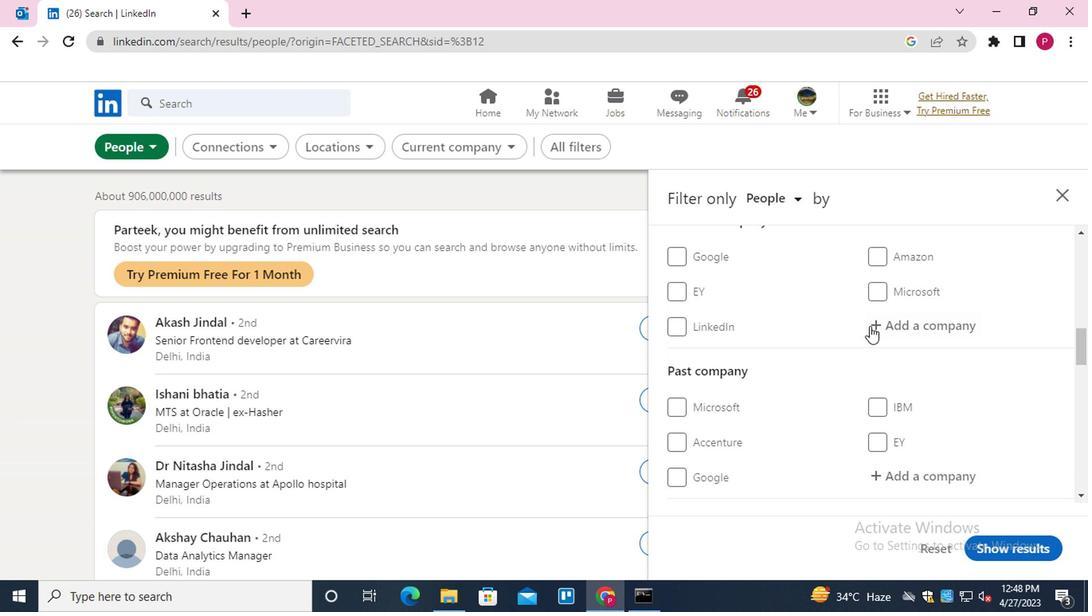 
Action: Mouse pressed left at (890, 324)
Screenshot: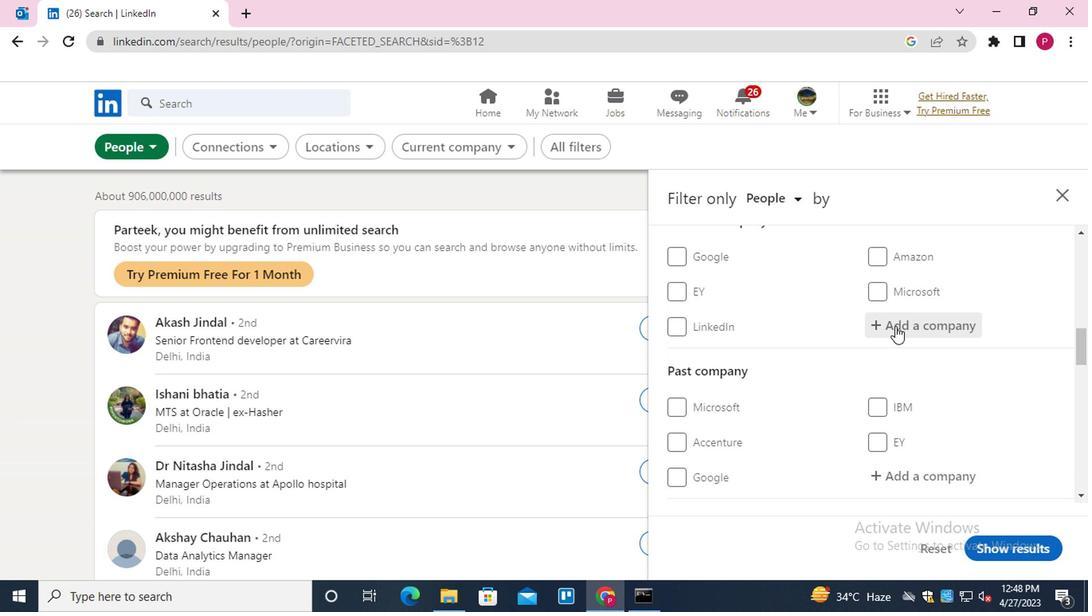 
Action: Key pressed <Key.shift><Key.shift><Key.shift>ASQ<Key.down><Key.down><Key.enter>
Screenshot: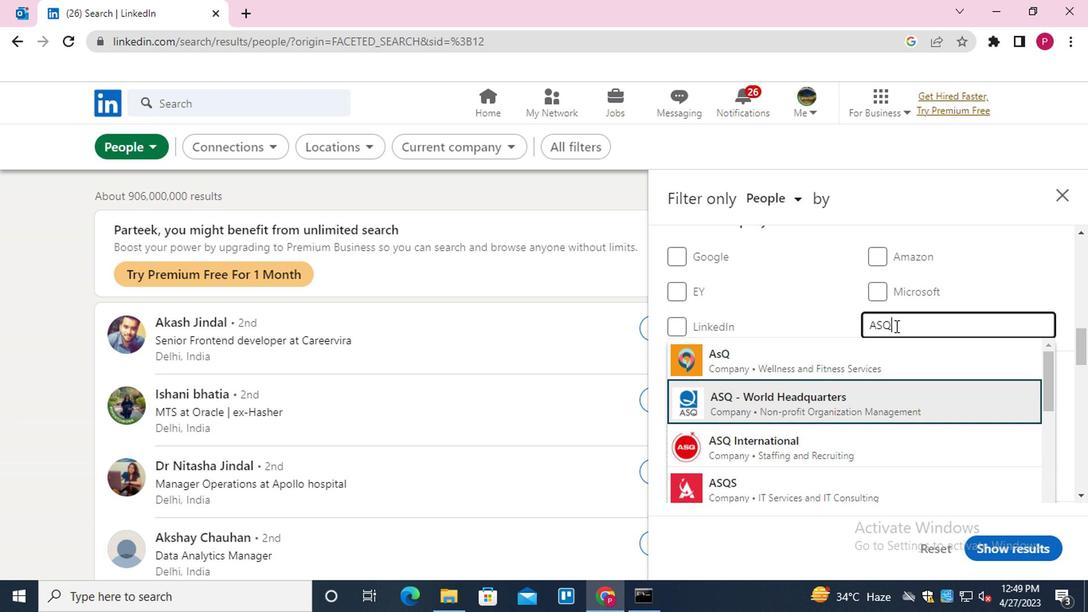 
Action: Mouse moved to (833, 337)
Screenshot: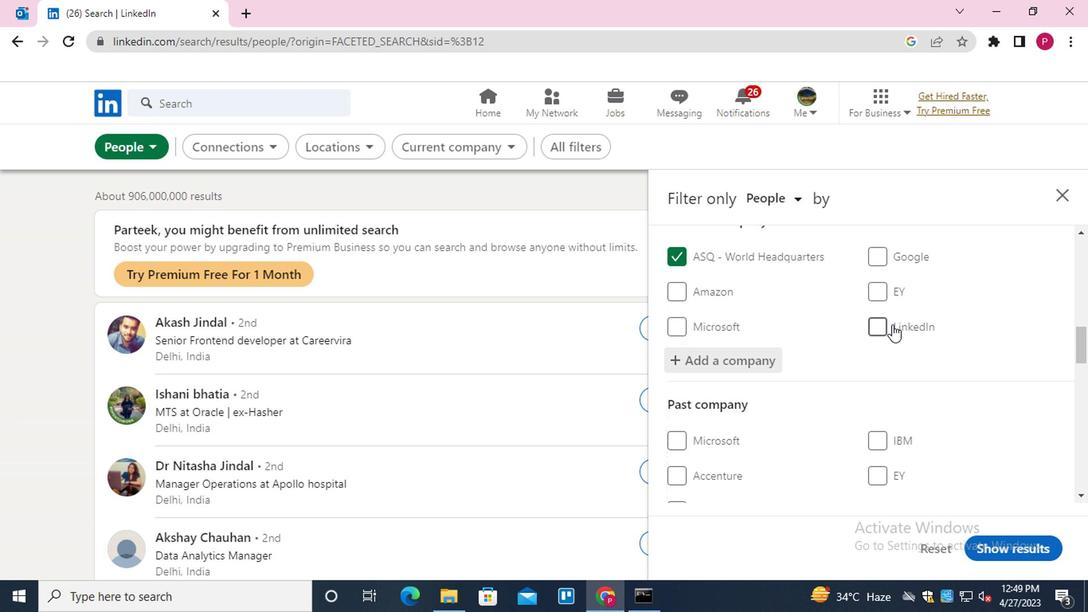 
Action: Mouse scrolled (833, 337) with delta (0, 0)
Screenshot: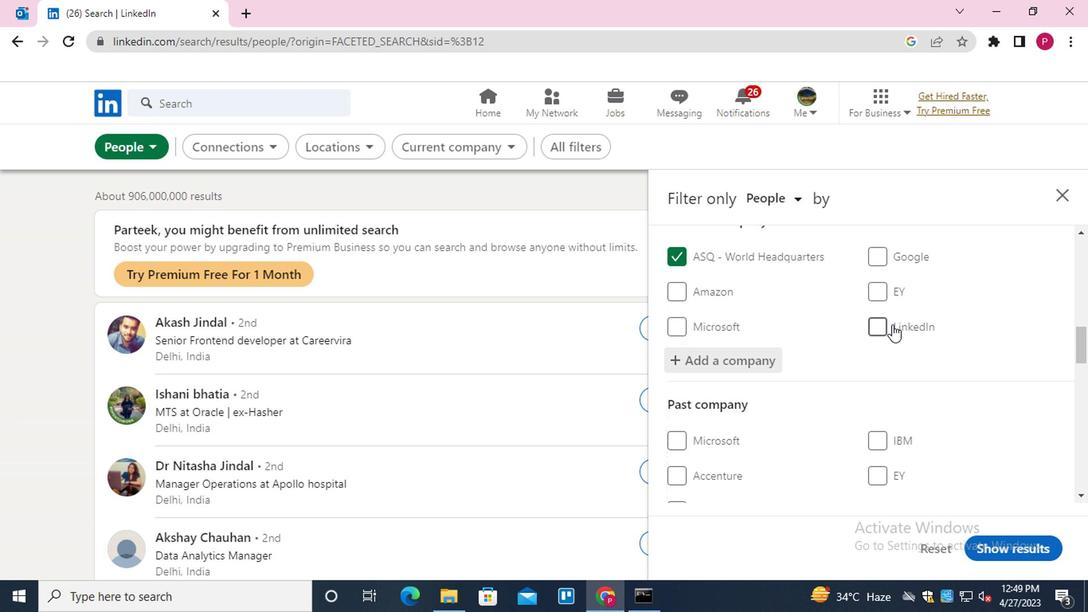 
Action: Mouse moved to (831, 338)
Screenshot: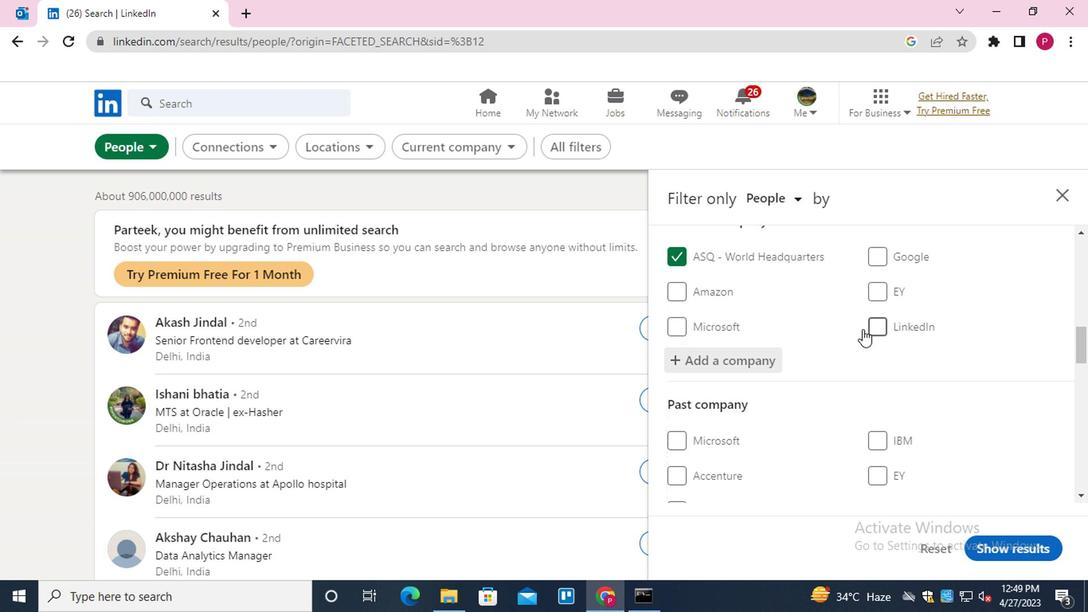 
Action: Mouse scrolled (831, 337) with delta (0, -1)
Screenshot: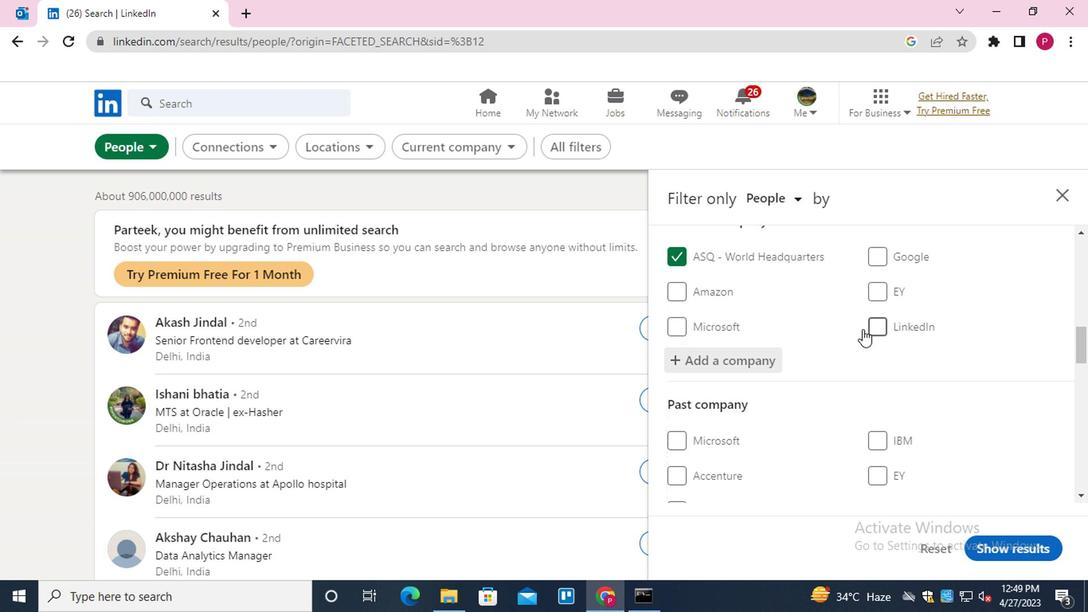 
Action: Mouse scrolled (831, 337) with delta (0, -1)
Screenshot: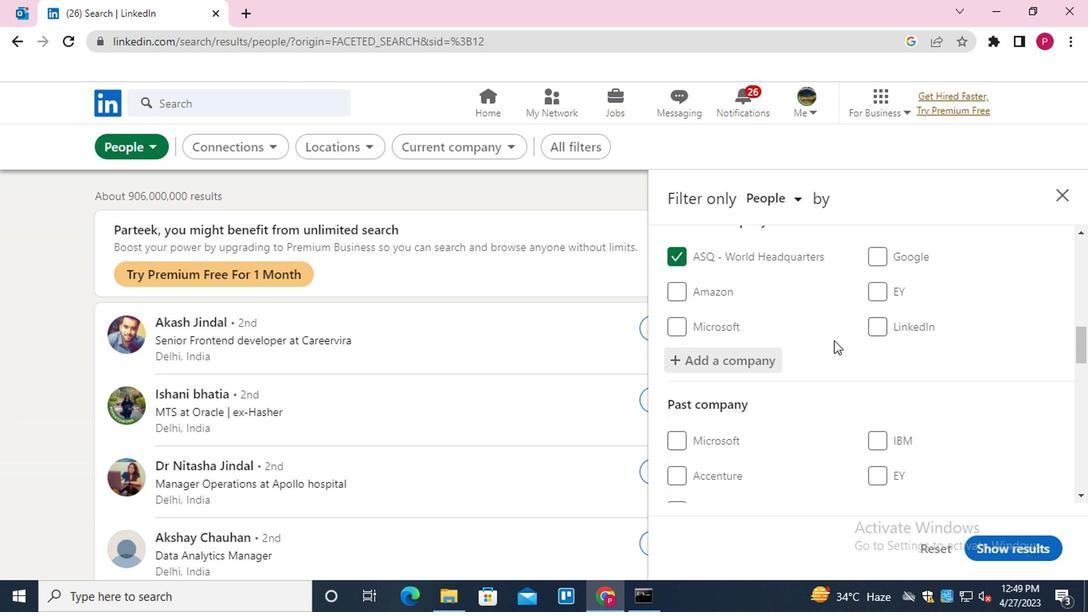 
Action: Mouse scrolled (831, 337) with delta (0, -1)
Screenshot: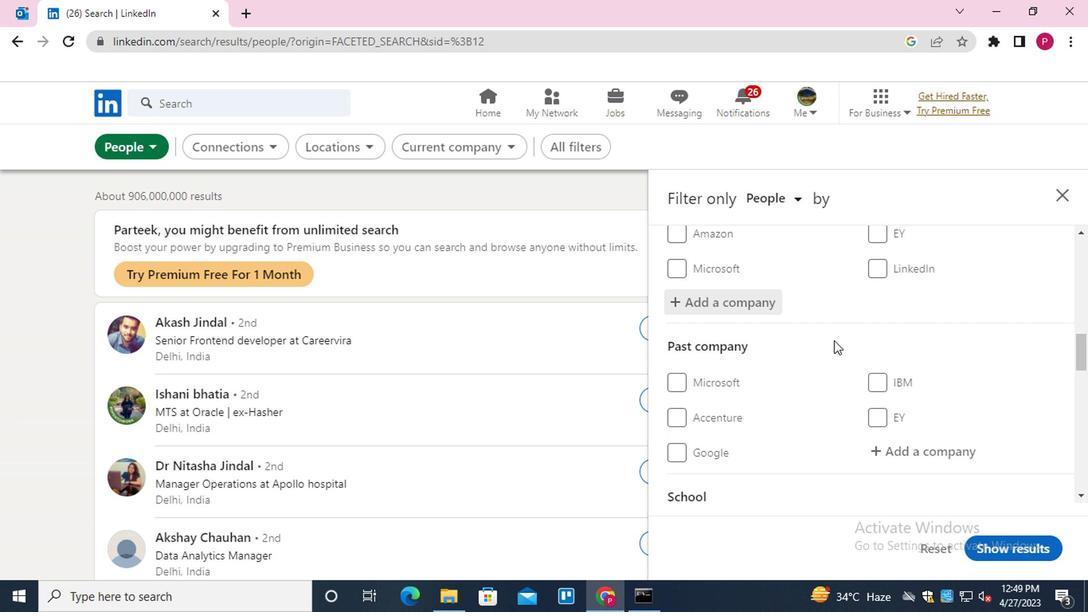 
Action: Mouse scrolled (831, 337) with delta (0, -1)
Screenshot: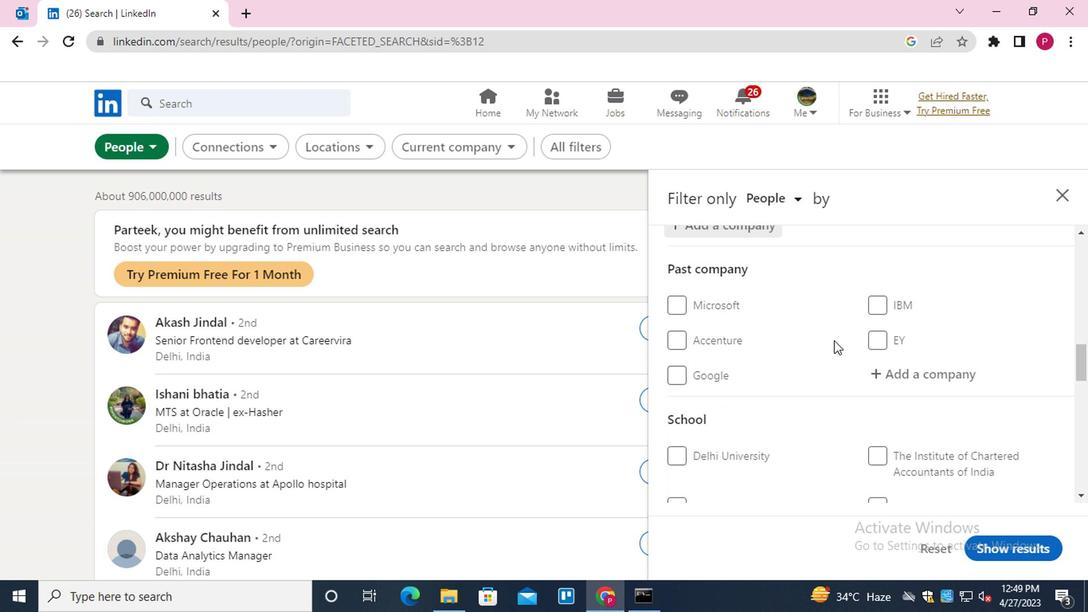 
Action: Mouse moved to (879, 269)
Screenshot: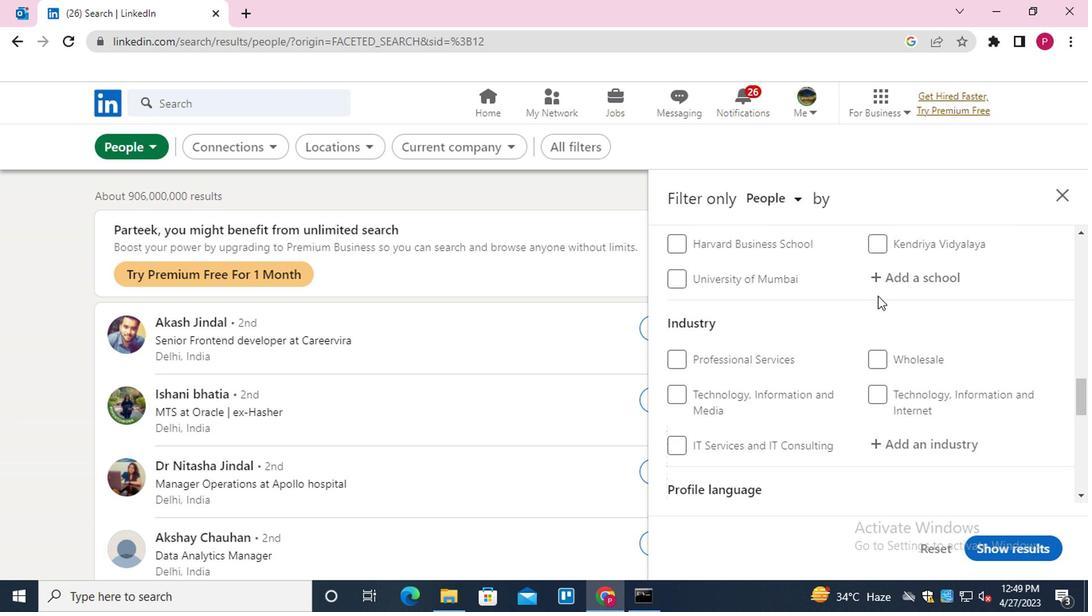 
Action: Mouse pressed left at (879, 269)
Screenshot: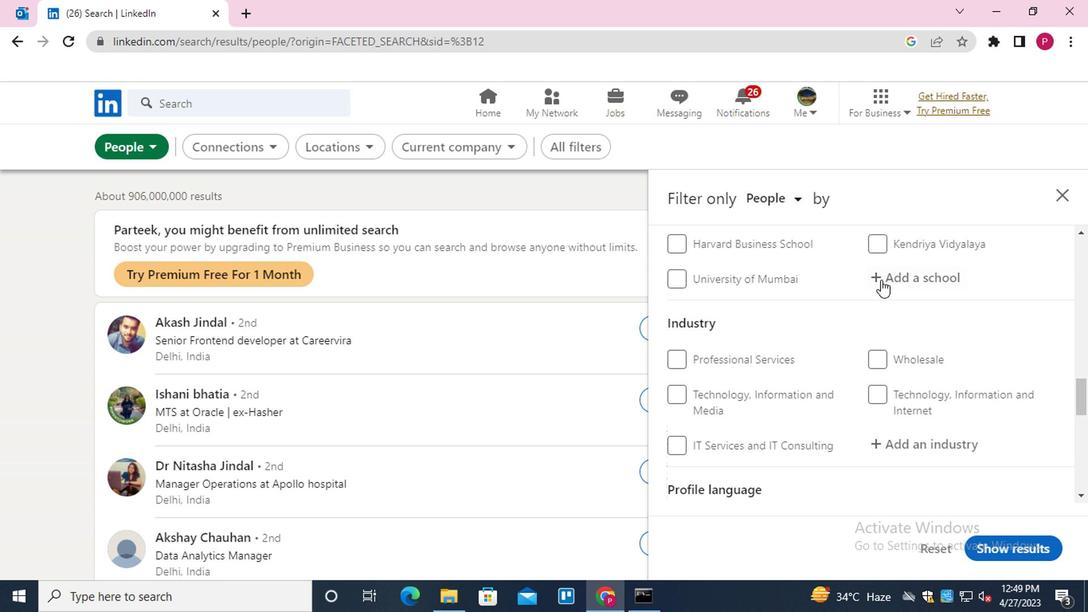 
Action: Key pressed <Key.shift><Key.shift><Key.shift><Key.shift><Key.shift><Key.shift><Key.shift><Key.shift><Key.shift><Key.shift><Key.shift><Key.shift><Key.shift><Key.shift><Key.shift><Key.shift><Key.shift><Key.shift><Key.shift><Key.shift><Key.shift>KIIT<Key.down><Key.down><Key.down><Key.down><Key.down><Key.down><Key.down><Key.down><Key.down><Key.down><Key.down><Key.down><Key.down><Key.down><Key.down><Key.down><Key.down><Key.down><Key.down><Key.down><Key.down><Key.down><Key.up><Key.enter>
Screenshot: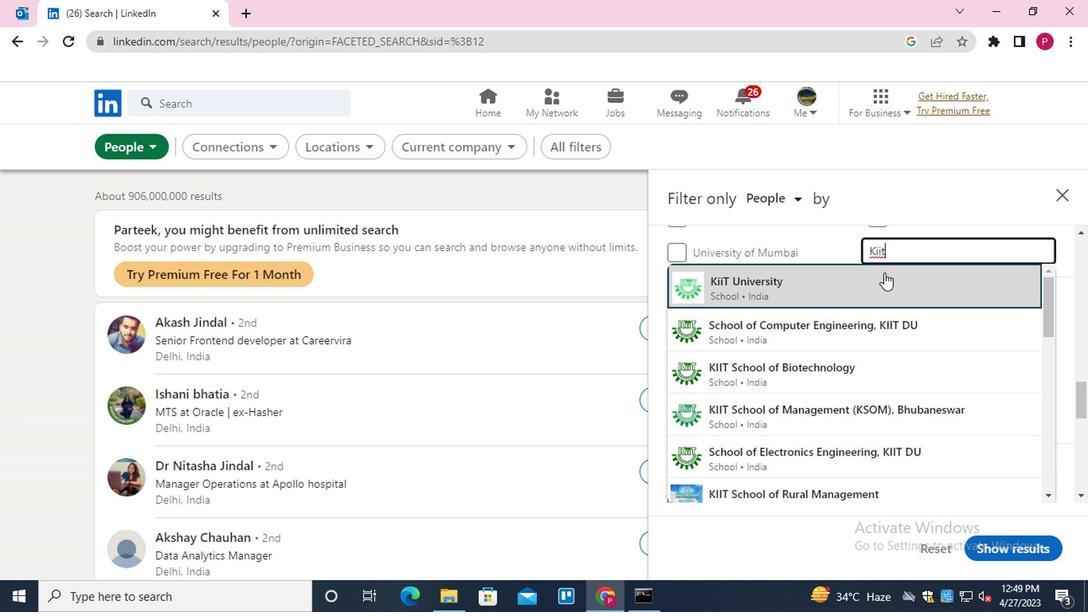 
Action: Mouse moved to (862, 281)
Screenshot: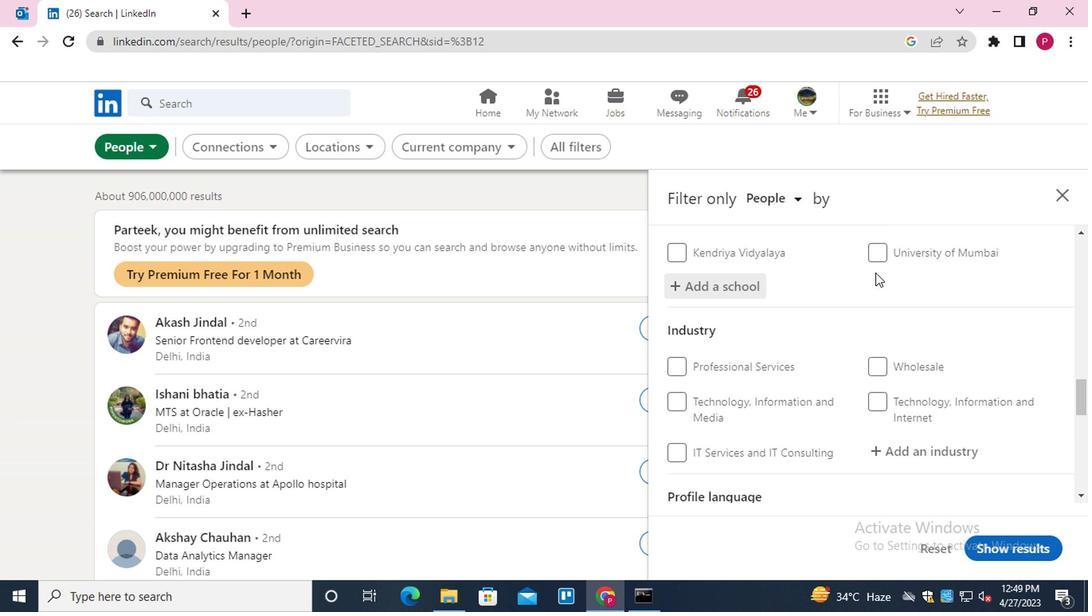
Action: Mouse scrolled (862, 280) with delta (0, -1)
Screenshot: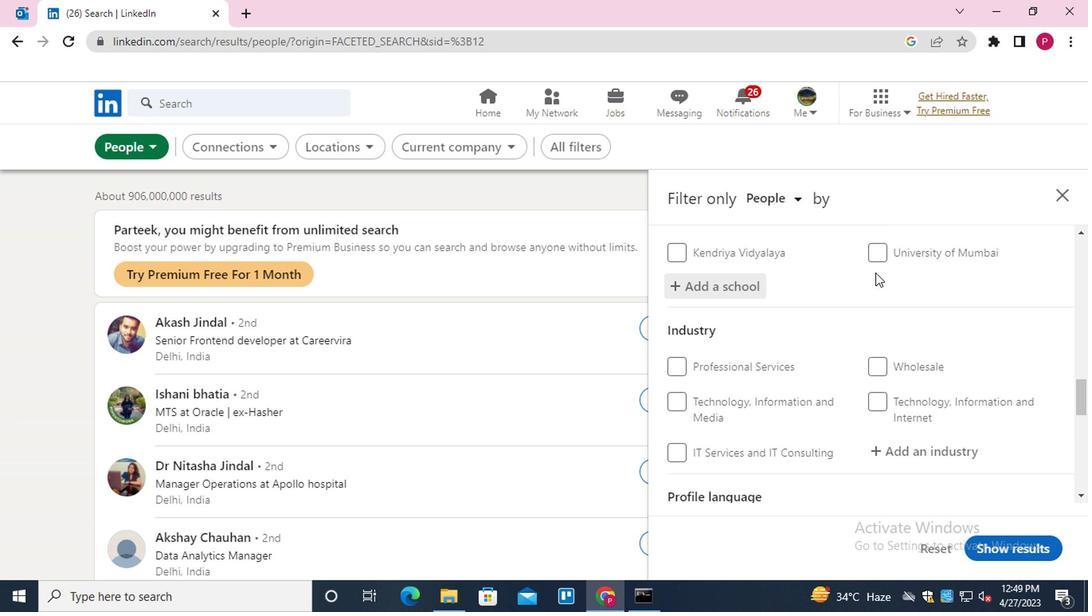 
Action: Mouse moved to (862, 283)
Screenshot: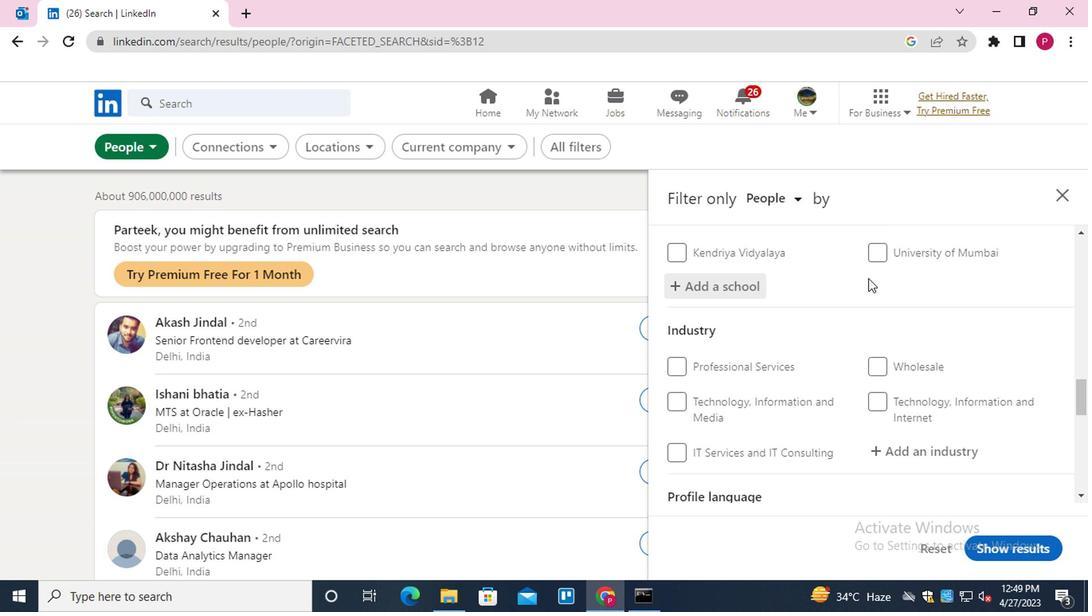 
Action: Mouse scrolled (862, 283) with delta (0, 0)
Screenshot: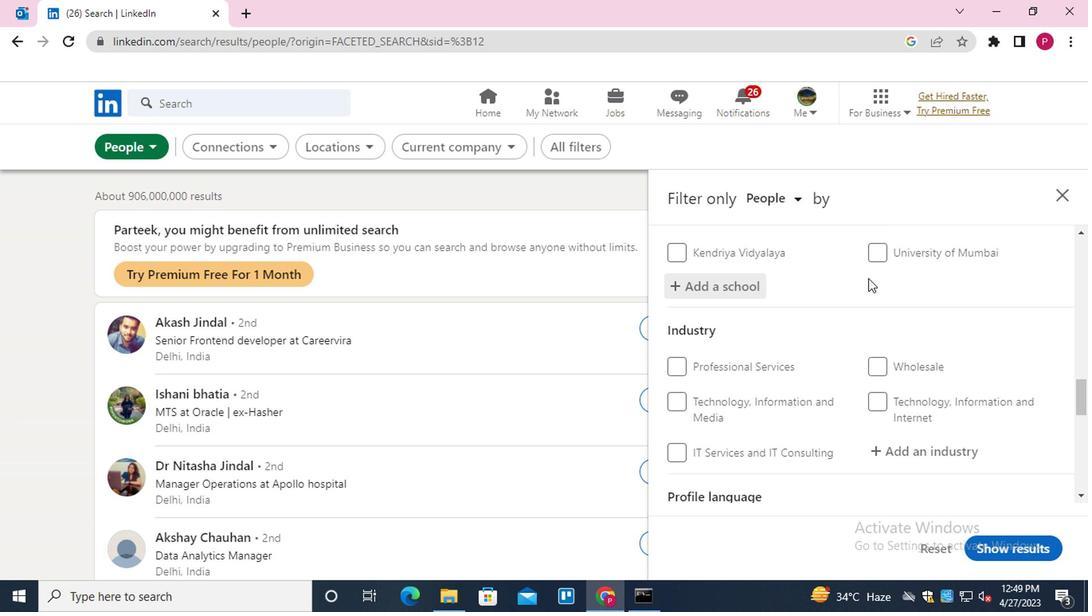 
Action: Mouse moved to (862, 285)
Screenshot: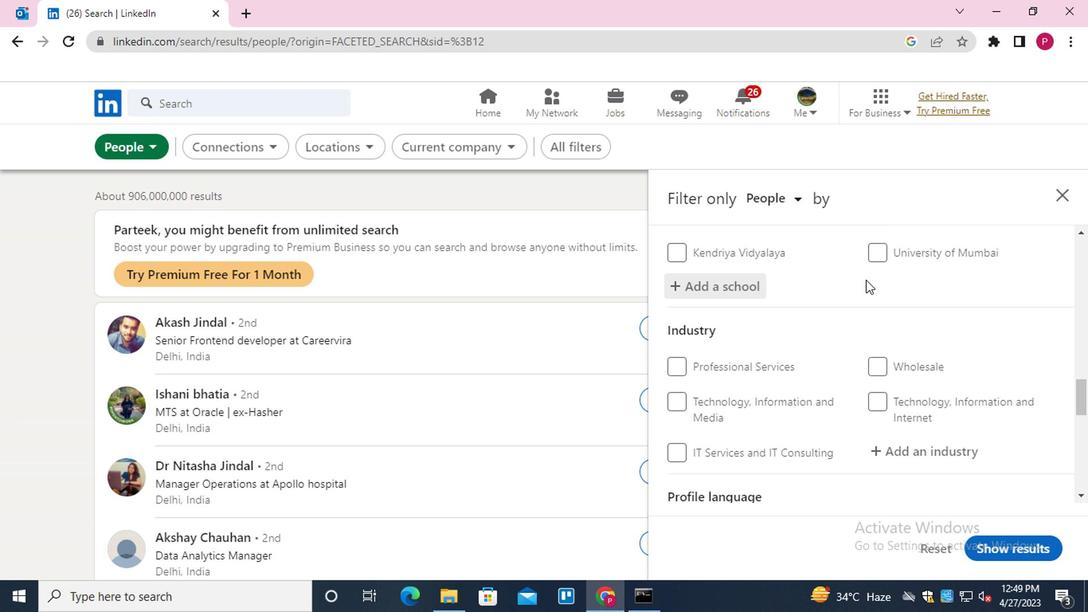 
Action: Mouse scrolled (862, 285) with delta (0, 0)
Screenshot: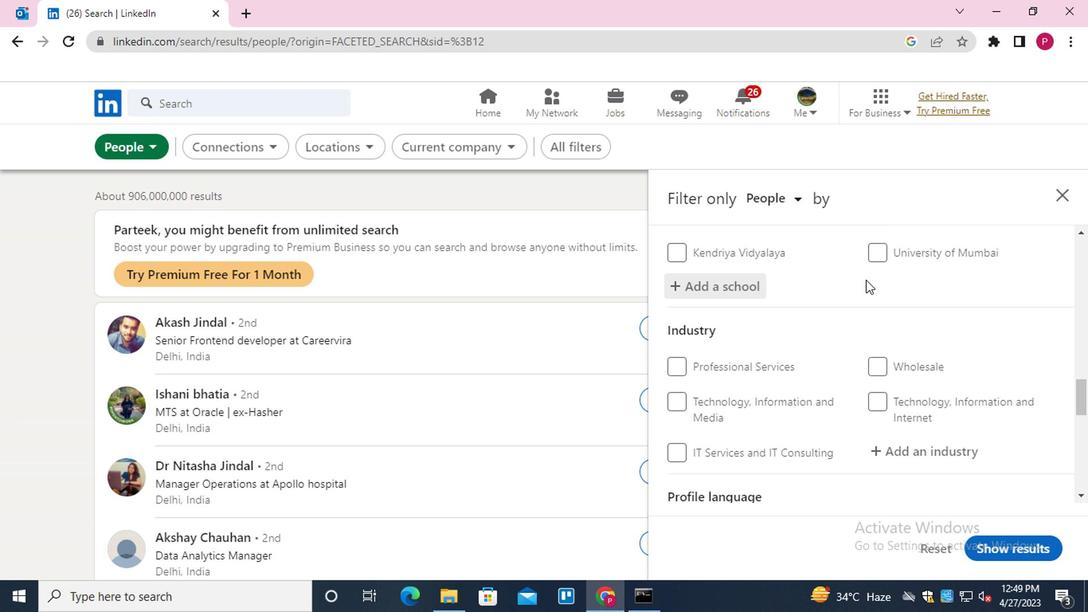 
Action: Mouse moved to (860, 287)
Screenshot: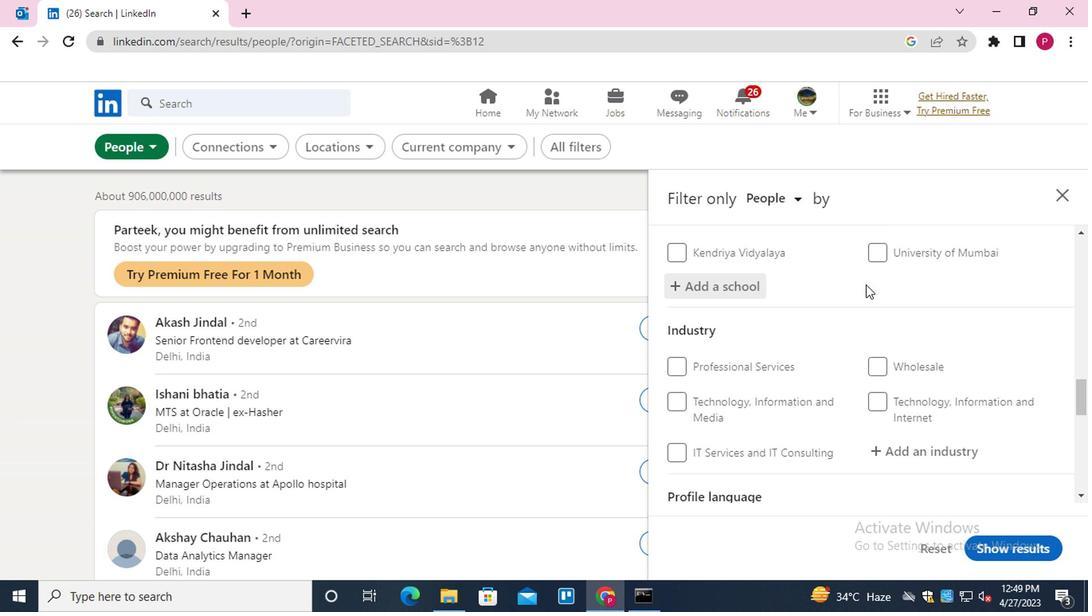 
Action: Mouse scrolled (860, 286) with delta (0, -1)
Screenshot: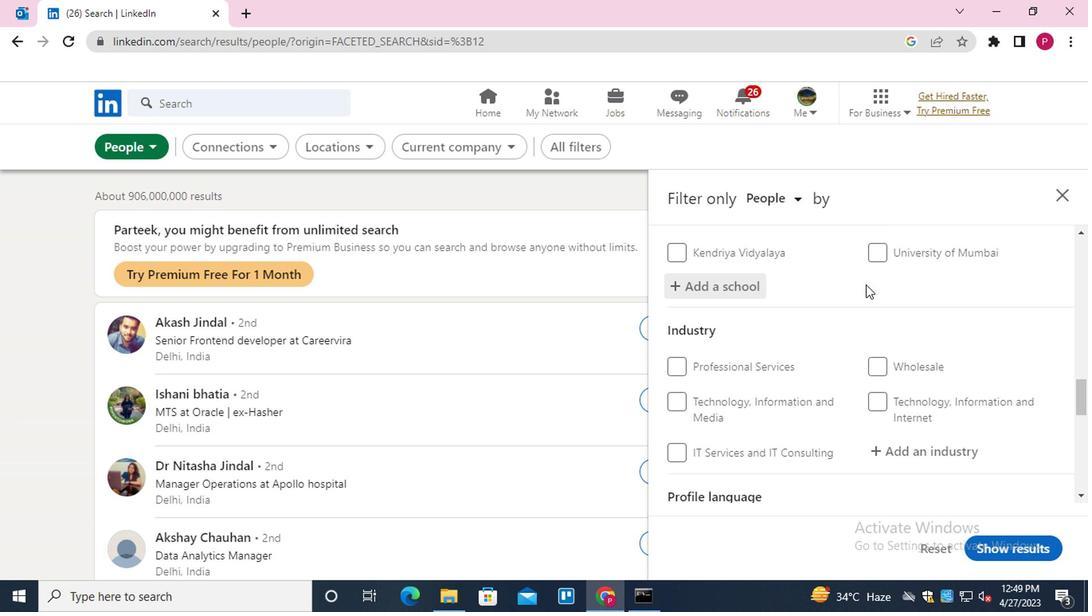 
Action: Mouse moved to (870, 302)
Screenshot: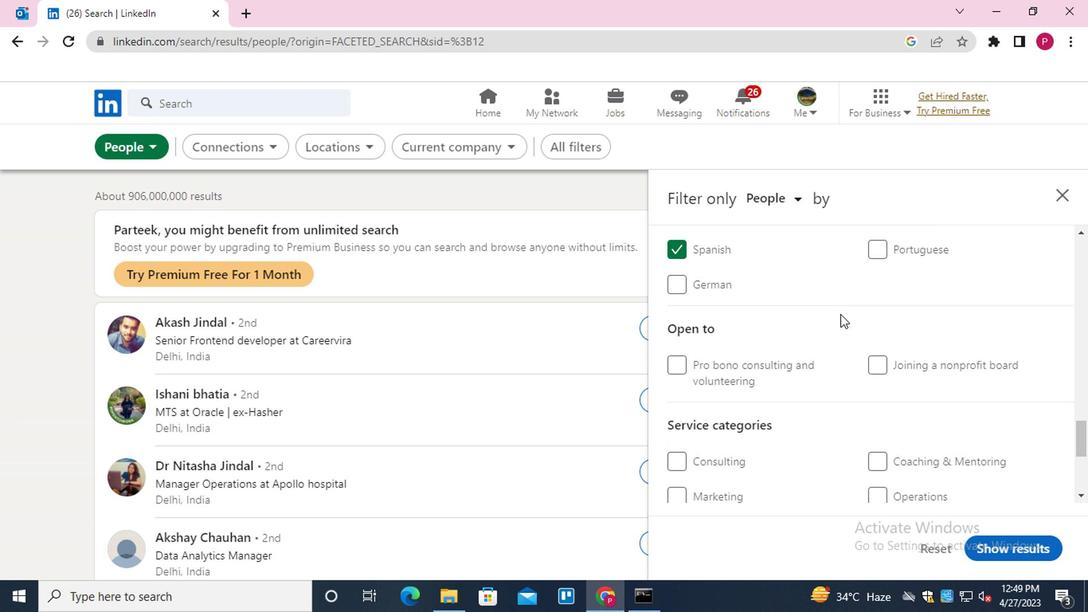 
Action: Mouse scrolled (870, 302) with delta (0, 0)
Screenshot: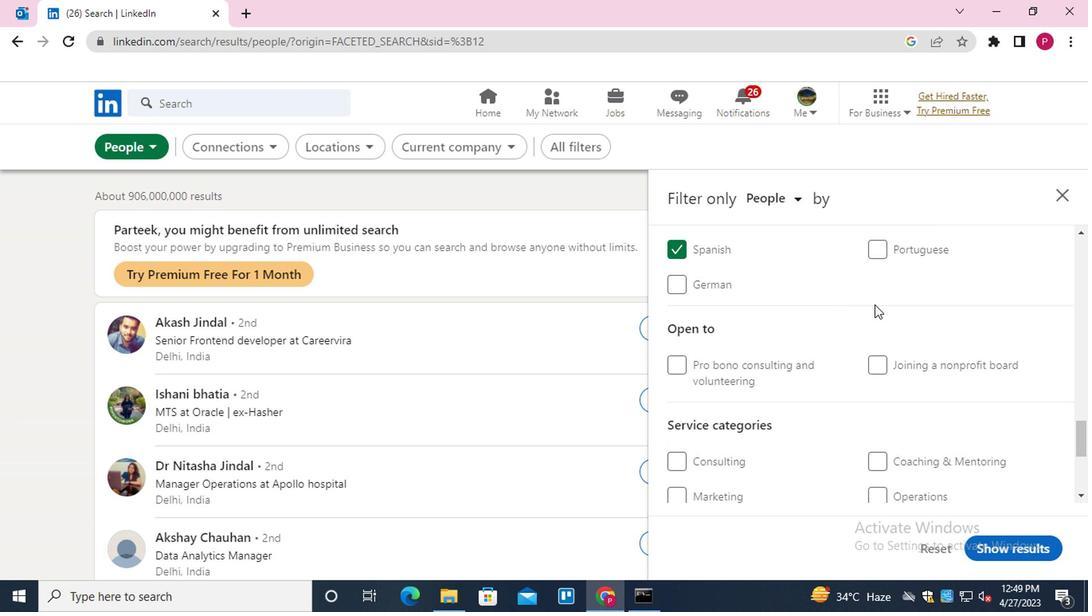 
Action: Mouse scrolled (870, 302) with delta (0, 0)
Screenshot: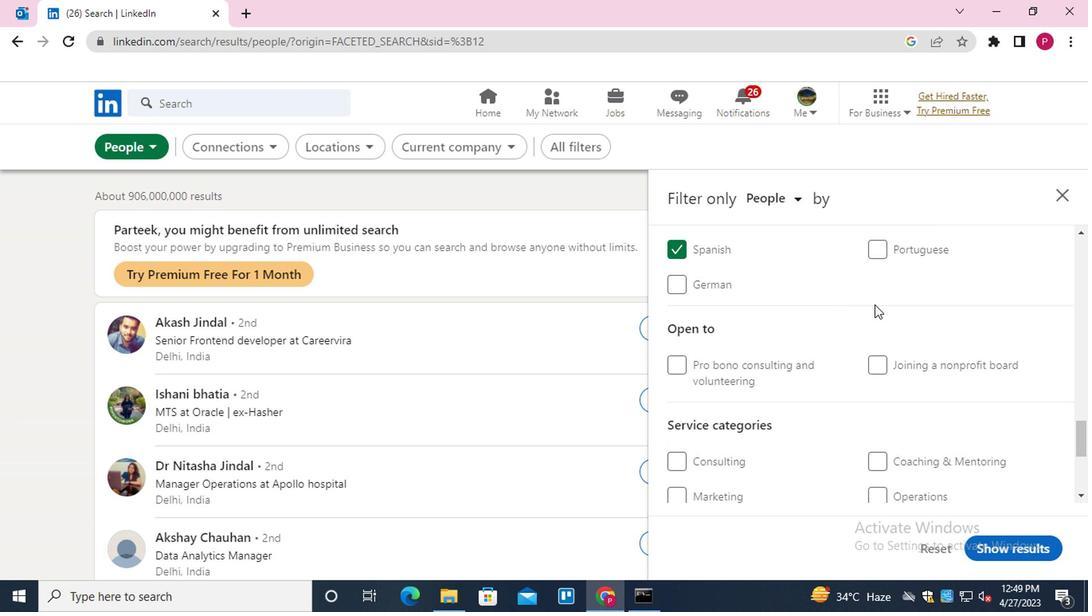 
Action: Mouse moved to (923, 293)
Screenshot: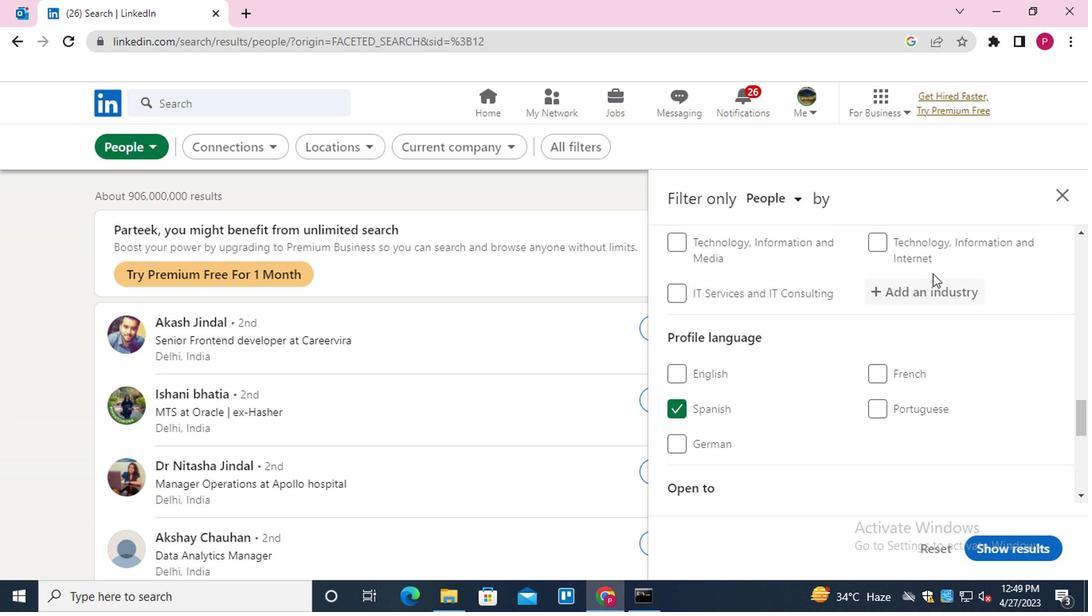
Action: Mouse pressed left at (923, 293)
Screenshot: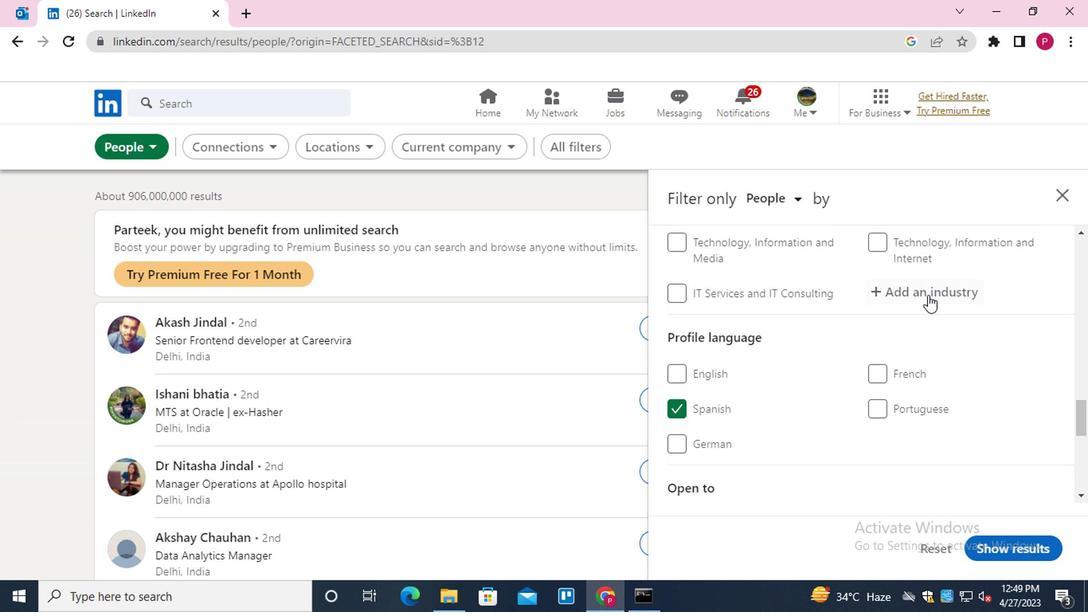 
Action: Key pressed <Key.shift><Key.shift>POLITICAL<Key.down><Key.enter>
Screenshot: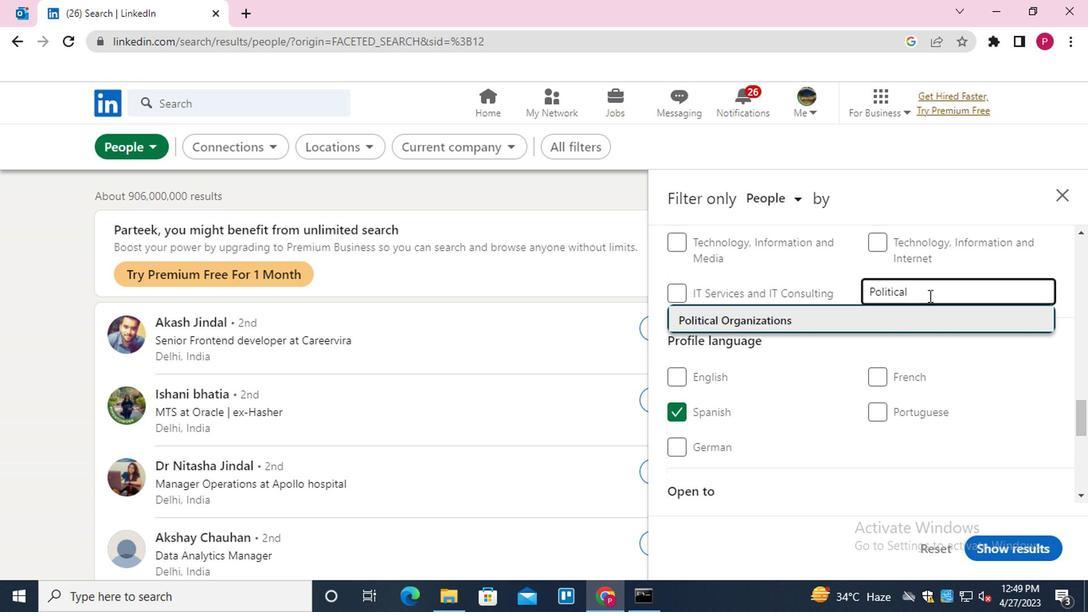 
Action: Mouse moved to (923, 293)
Screenshot: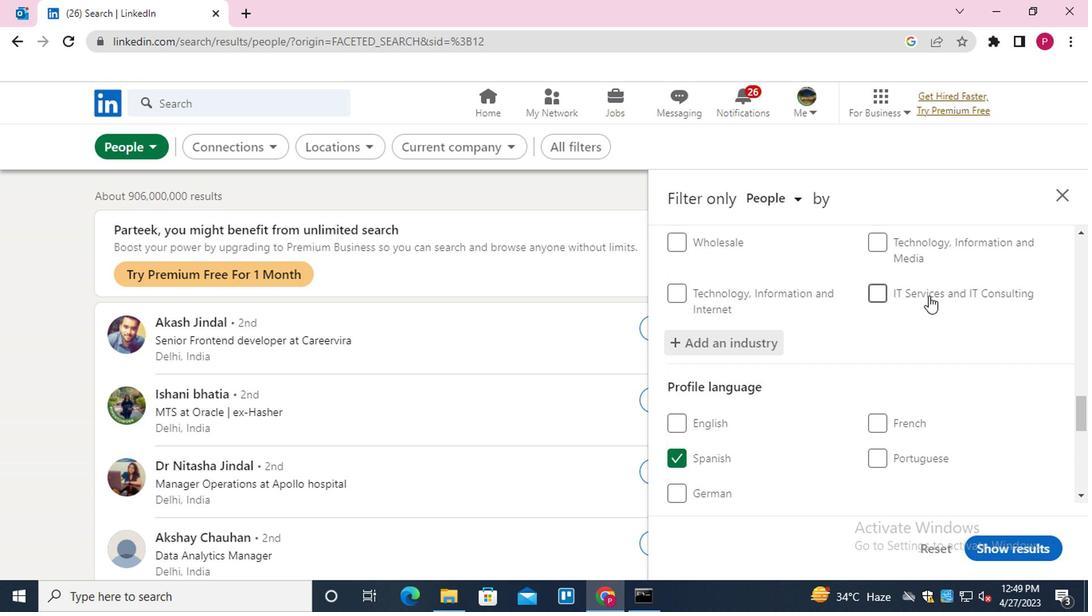 
Action: Mouse scrolled (923, 293) with delta (0, 0)
Screenshot: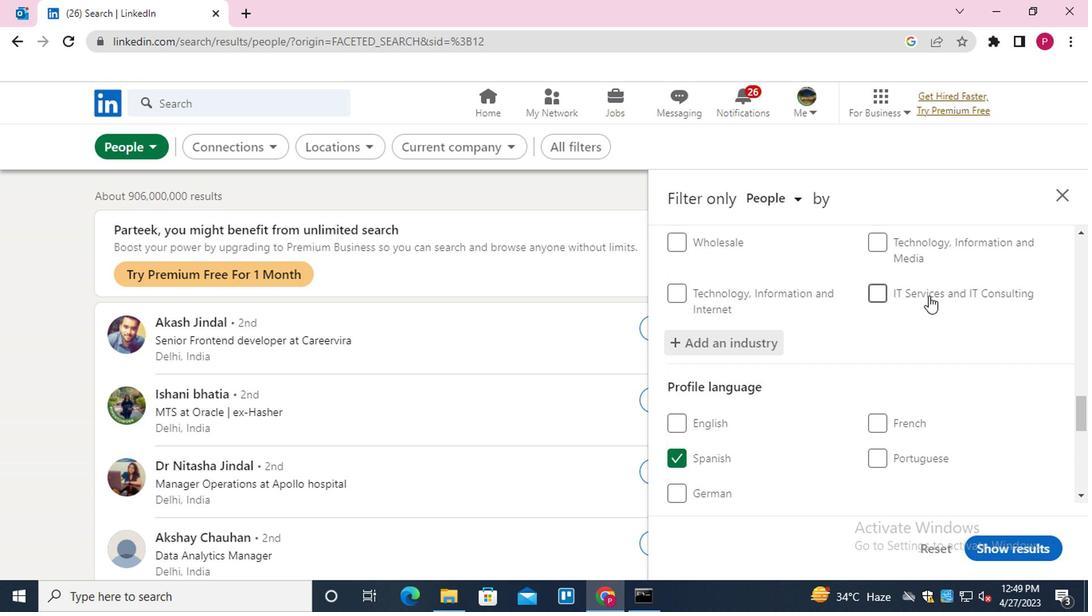 
Action: Mouse moved to (901, 318)
Screenshot: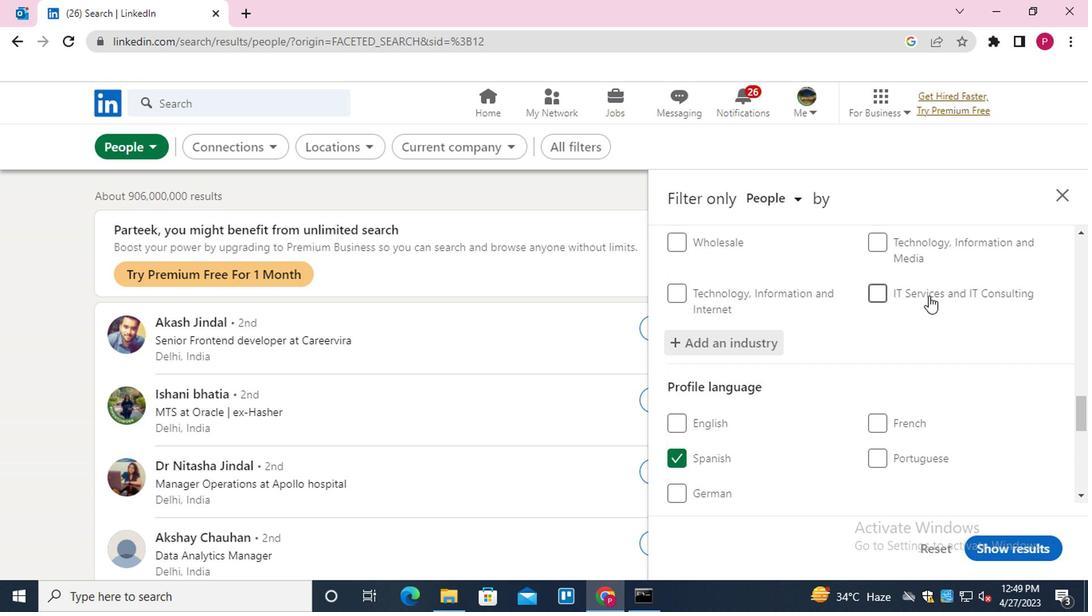 
Action: Mouse scrolled (901, 317) with delta (0, -1)
Screenshot: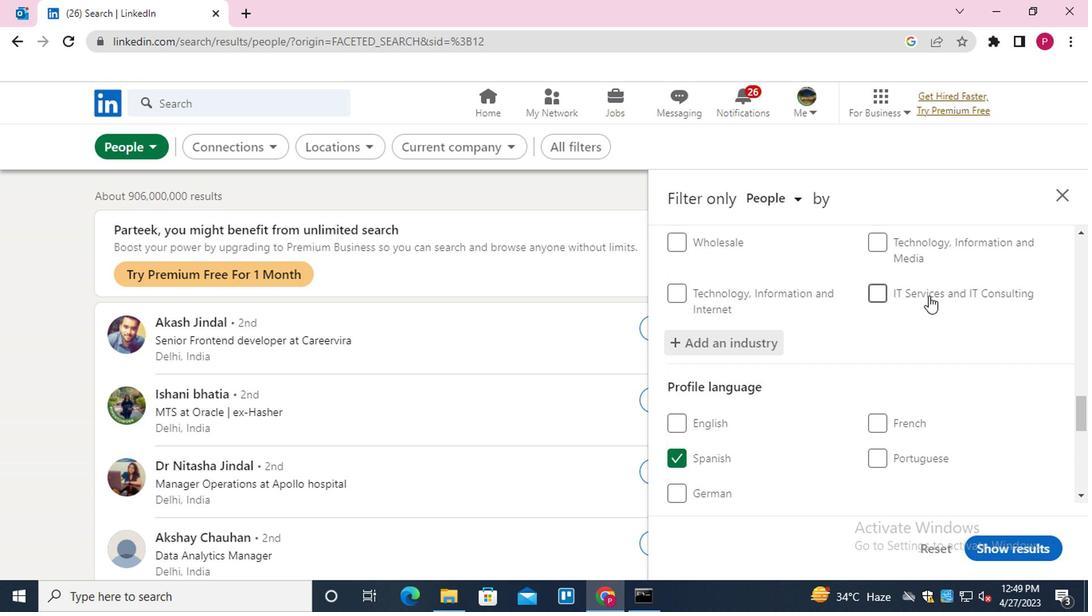 
Action: Mouse moved to (895, 324)
Screenshot: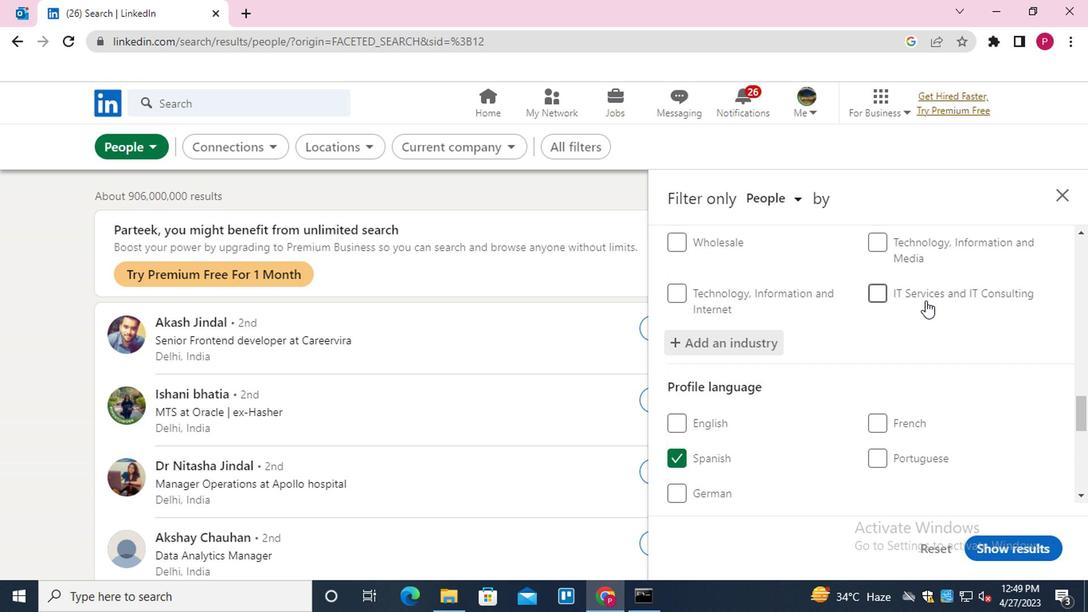
Action: Mouse scrolled (895, 323) with delta (0, -1)
Screenshot: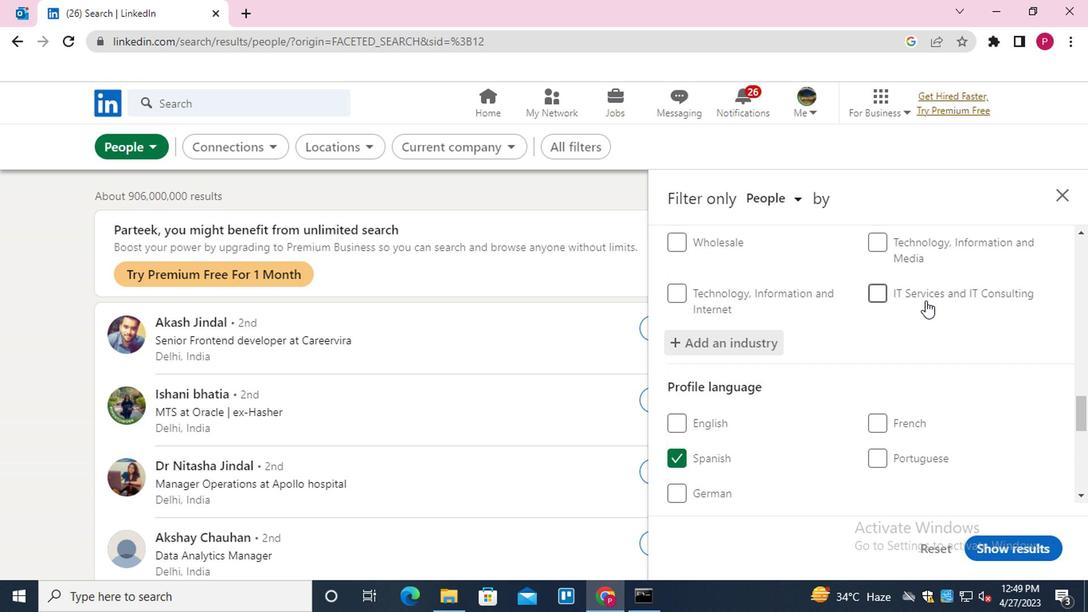 
Action: Mouse moved to (931, 423)
Screenshot: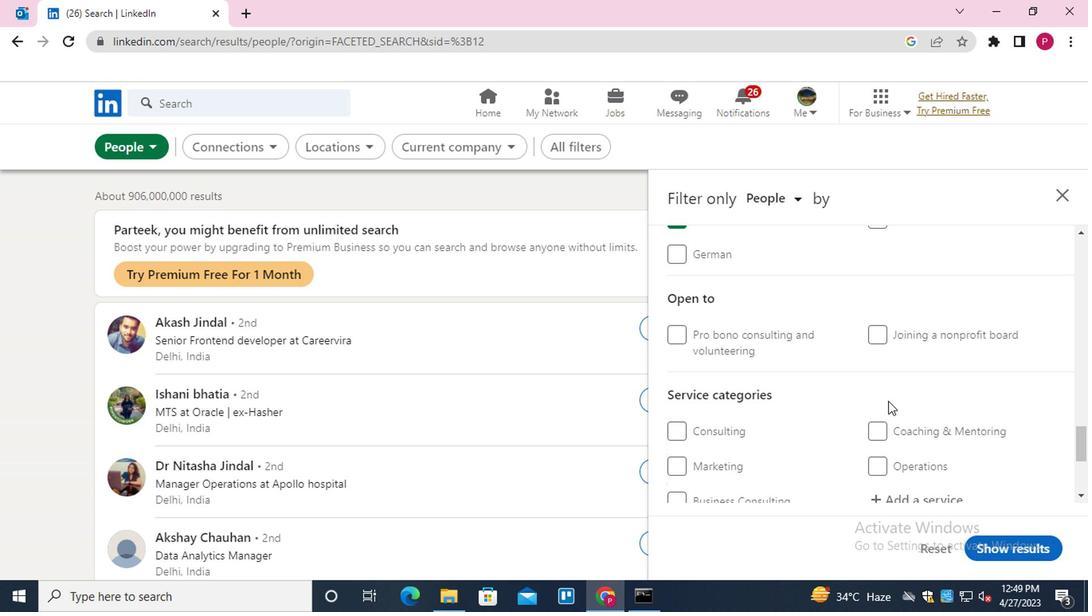 
Action: Mouse scrolled (931, 422) with delta (0, 0)
Screenshot: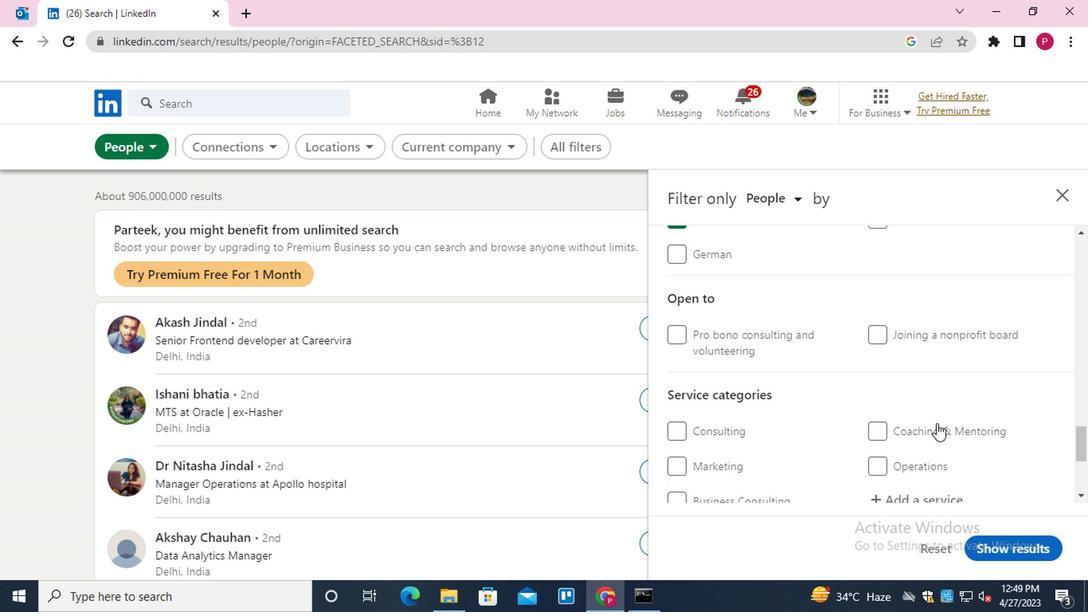 
Action: Mouse scrolled (931, 422) with delta (0, 0)
Screenshot: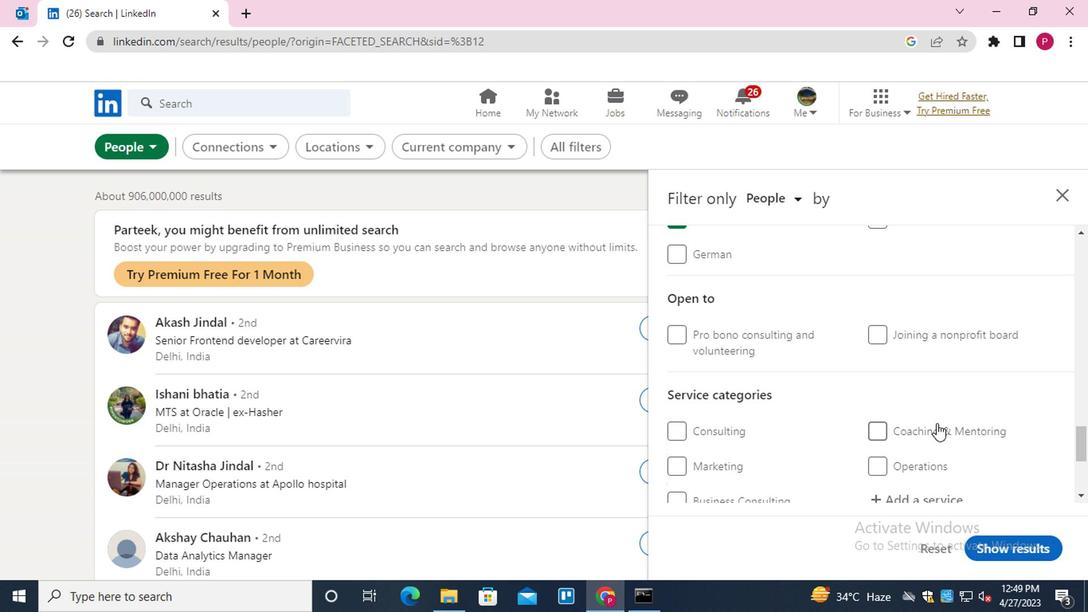 
Action: Mouse moved to (921, 333)
Screenshot: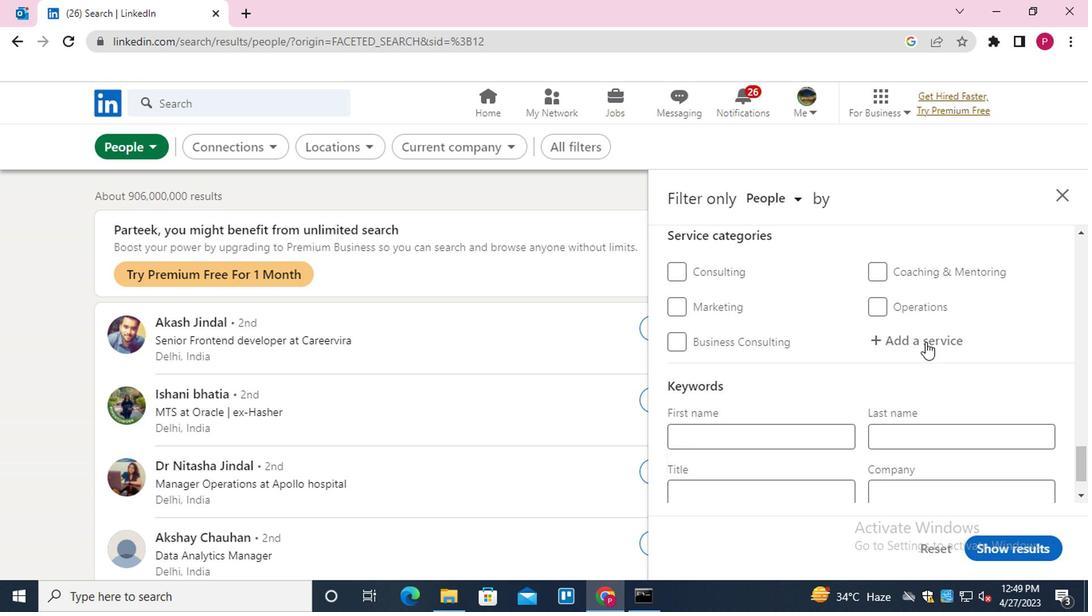 
Action: Mouse pressed left at (921, 333)
Screenshot: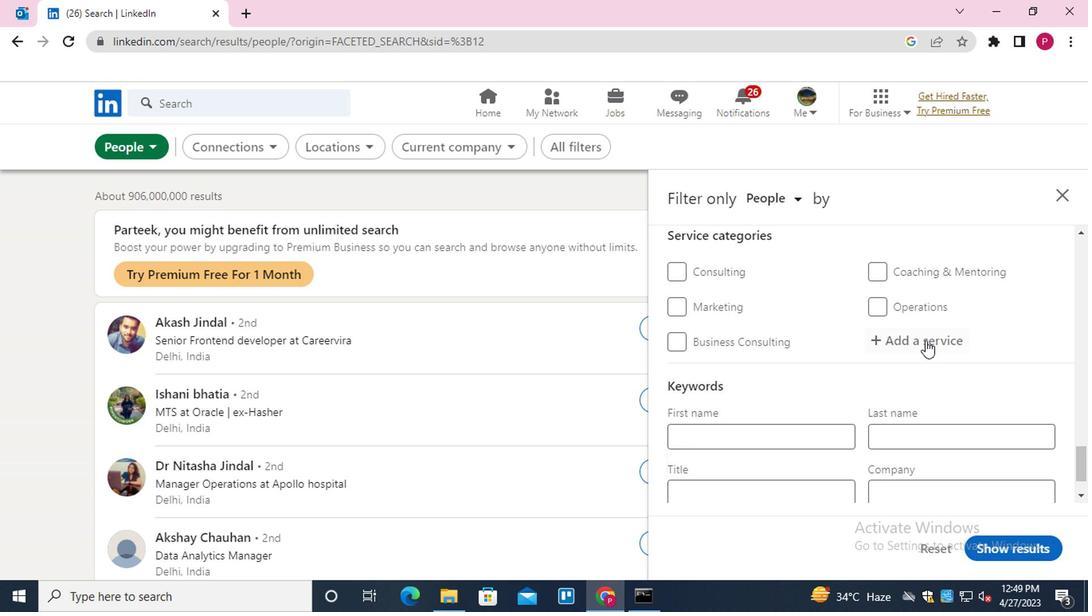 
Action: Key pressed <Key.shift><Key.shift><Key.shift><Key.shift><Key.shift><Key.shift><Key.shift><Key.shift><Key.shift><Key.shift><Key.shift><Key.shift><Key.shift><Key.shift><Key.shift><Key.shift><Key.shift><Key.shift><Key.shift>ADVERT<Key.backspace><Key.backspace><Key.backspace><Key.backspace><Key.backspace><Key.backspace><Key.backspace><Key.backspace><Key.backspace><Key.backspace><Key.shift>ASSIS<Key.backspace><Key.backspace><Key.backspace><Key.backspace><Key.backspace><Key.backspace><Key.backspace><Key.backspace><Key.backspace><Key.backspace><Key.backspace><Key.shift>AD<Key.backspace><Key.backspace><Key.shift>ASSISTANCE<Key.space><Key.shift>ADVERTISING<Key.enter>
Screenshot: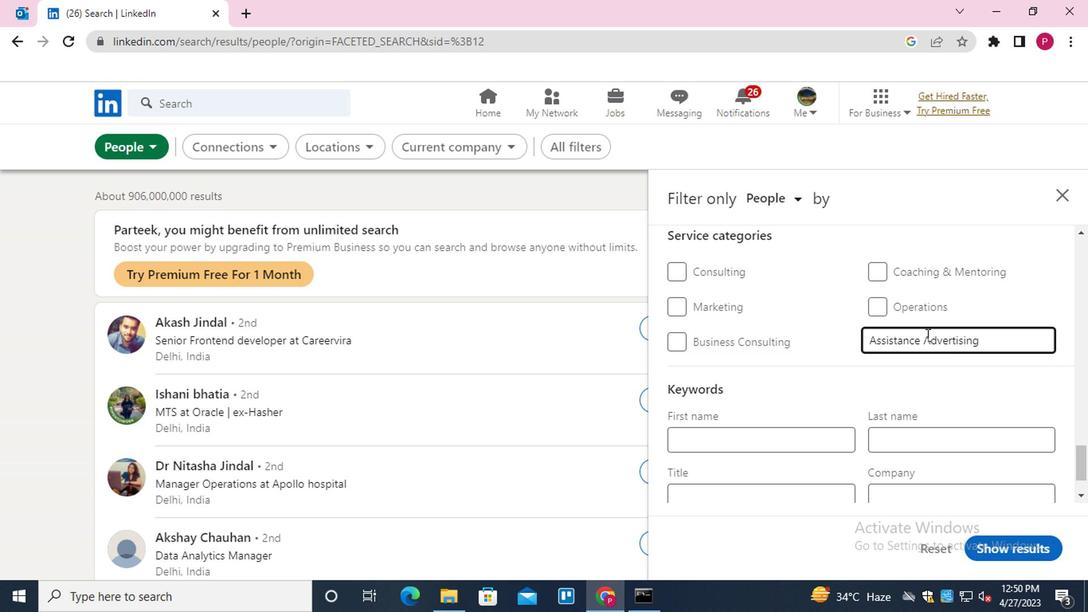 
Action: Mouse moved to (804, 502)
Screenshot: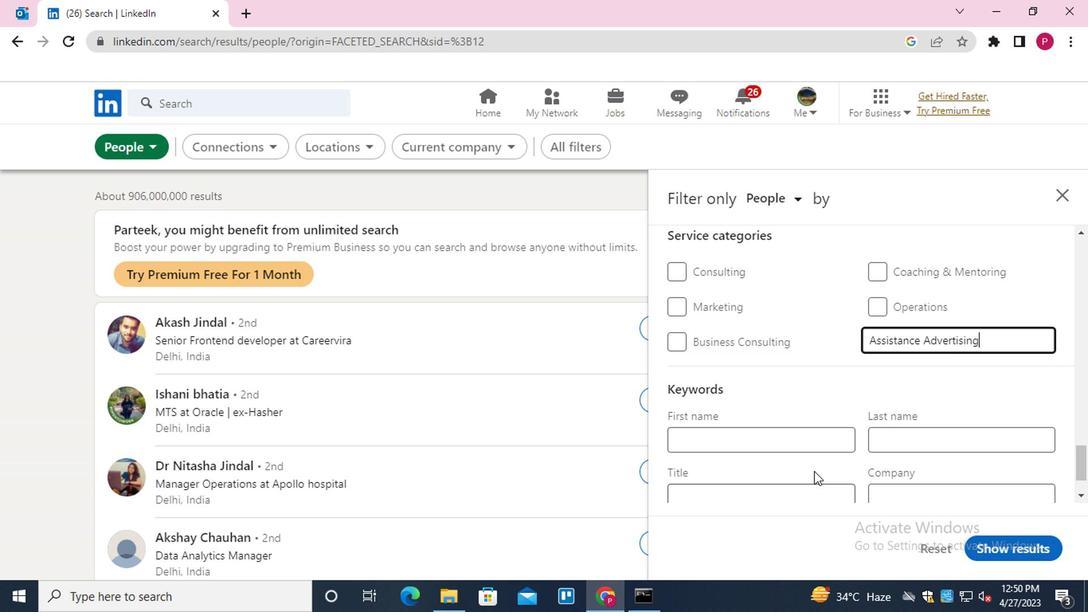 
Action: Mouse pressed left at (804, 502)
Screenshot: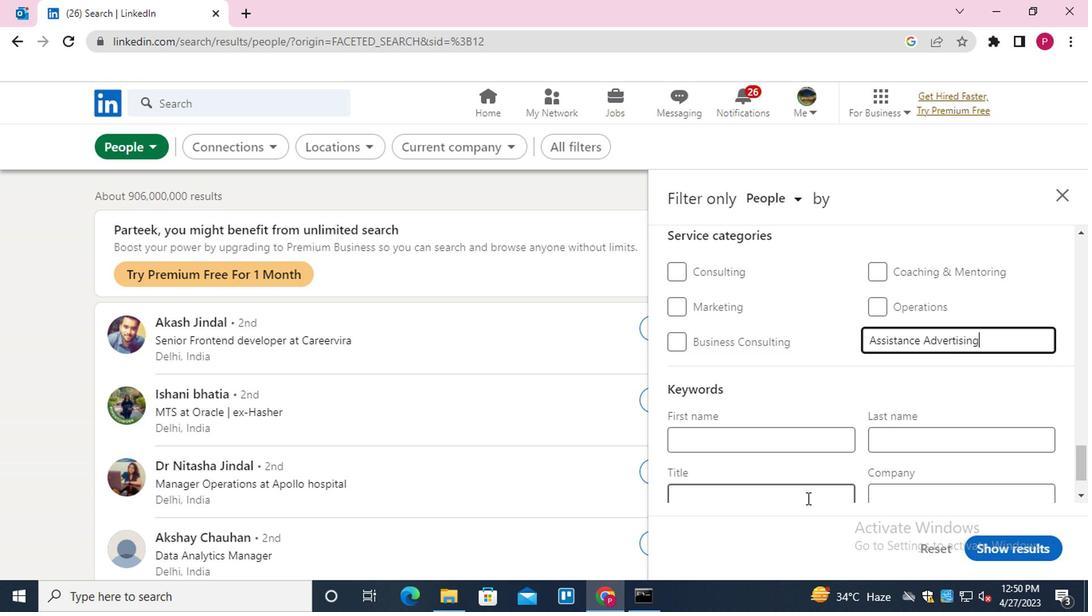 
Action: Mouse moved to (873, 370)
Screenshot: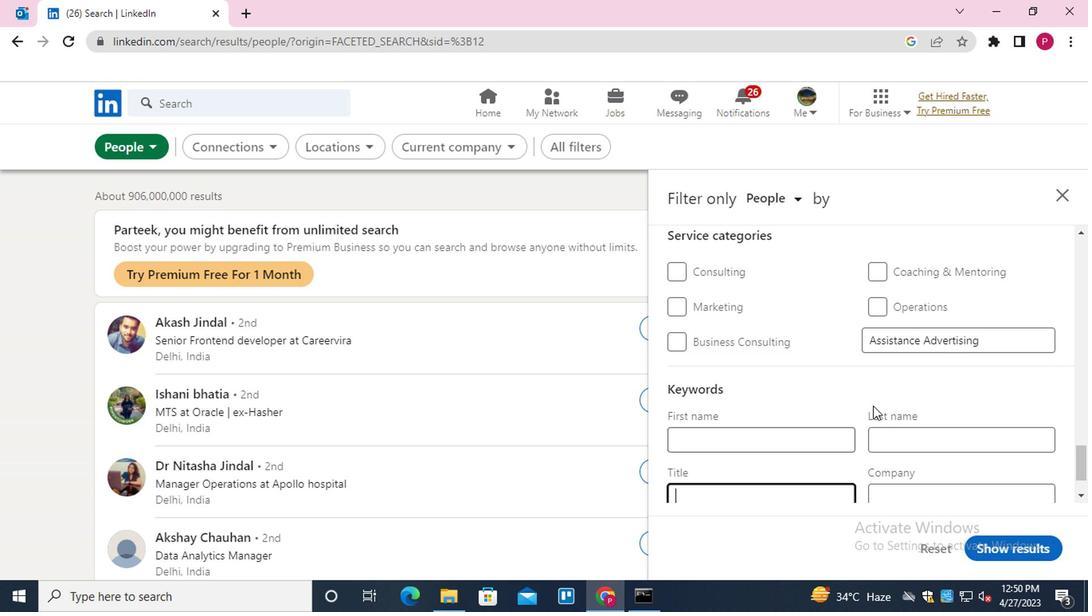 
Action: Mouse scrolled (873, 369) with delta (0, -1)
Screenshot: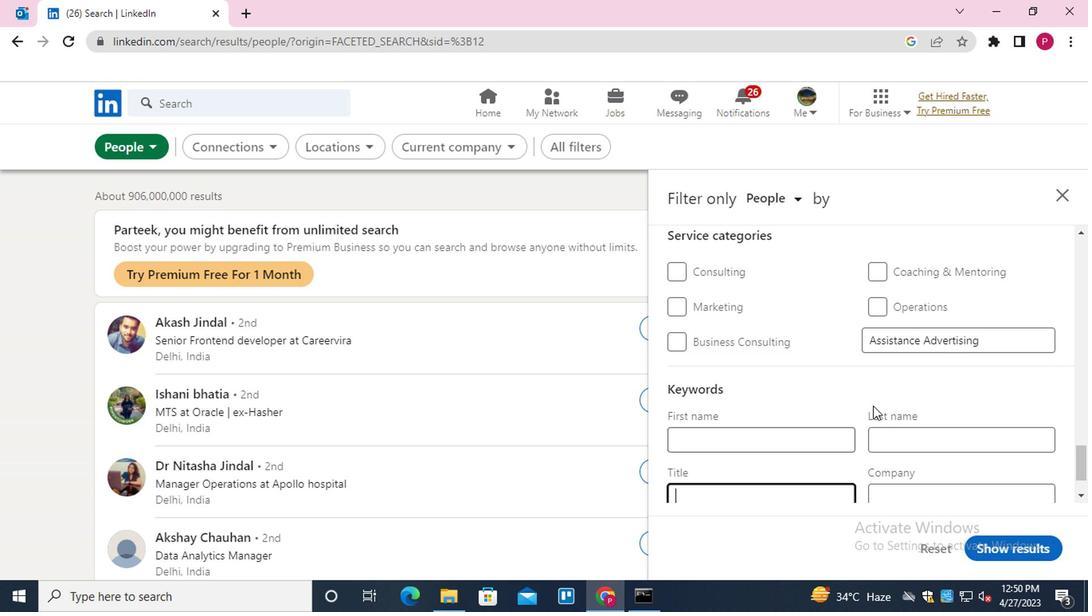 
Action: Mouse scrolled (873, 369) with delta (0, -1)
Screenshot: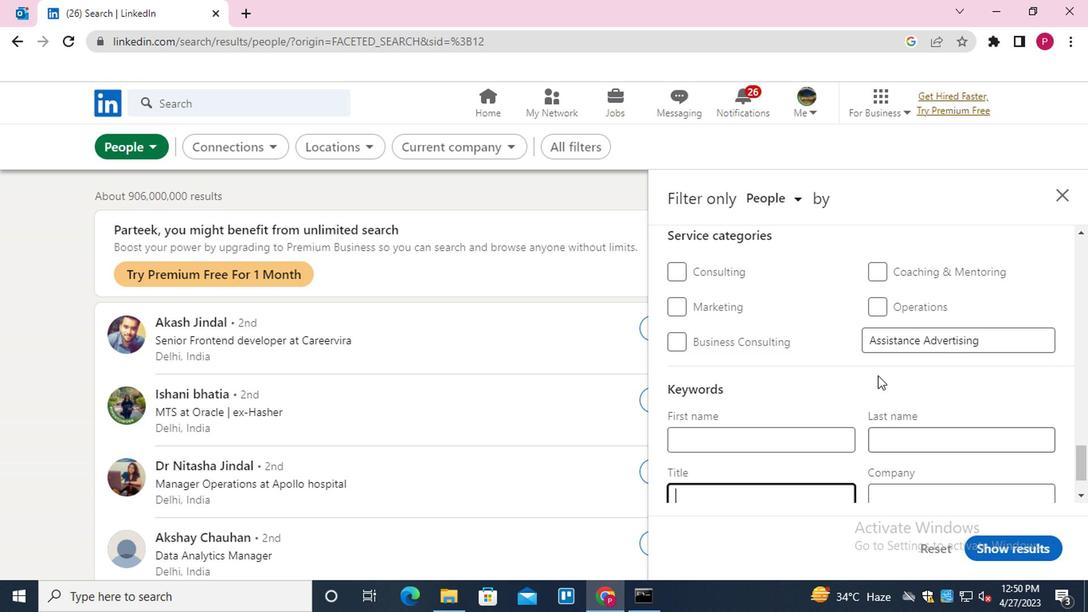 
Action: Mouse scrolled (873, 369) with delta (0, -1)
Screenshot: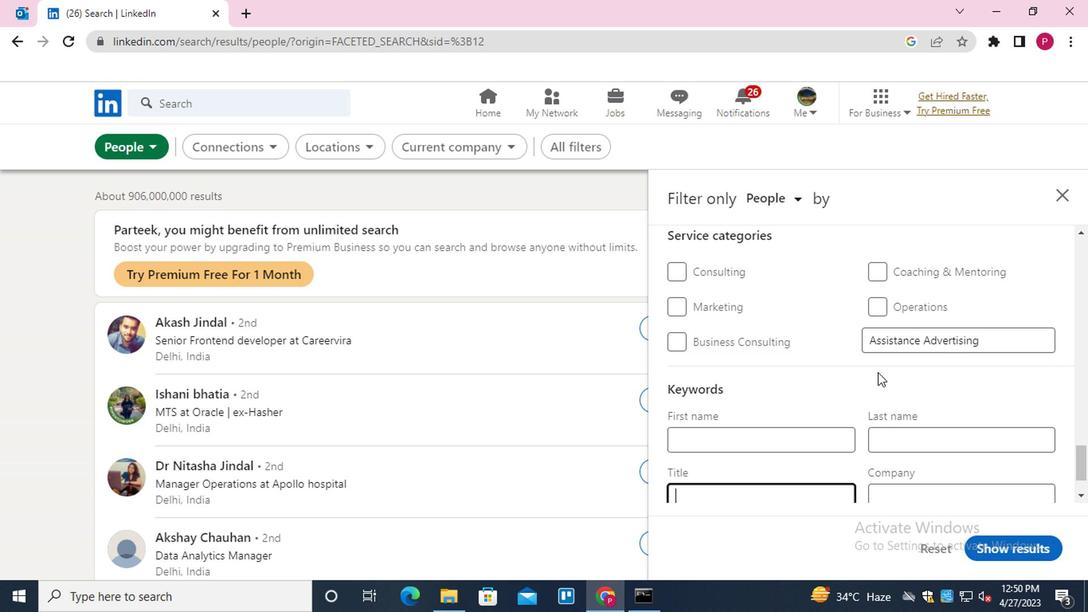 
Action: Mouse scrolled (873, 369) with delta (0, -1)
Screenshot: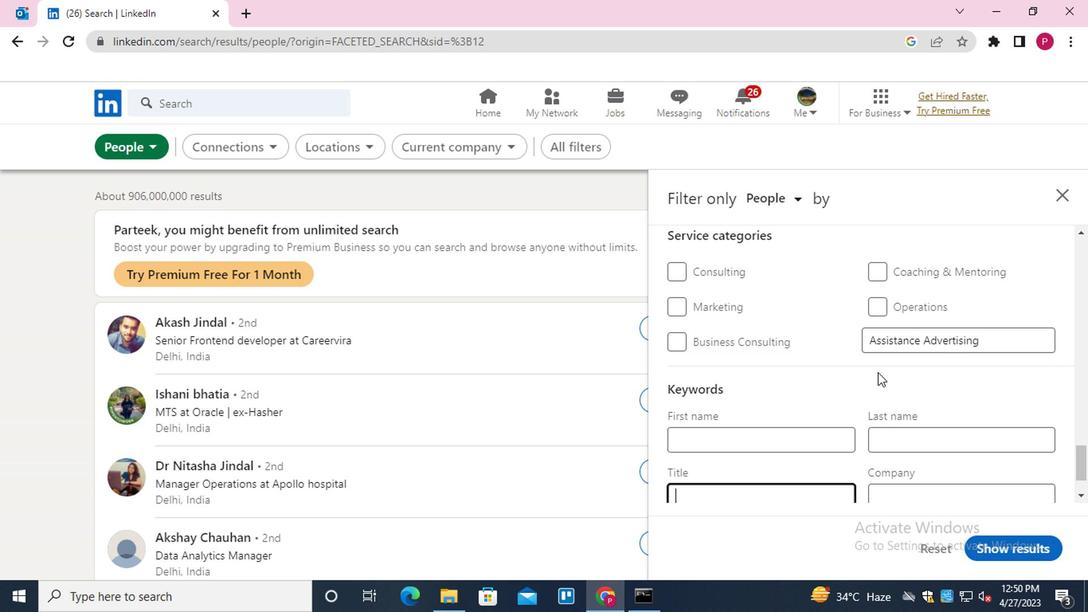 
Action: Key pressed <Key.shift>MECHANIC
Screenshot: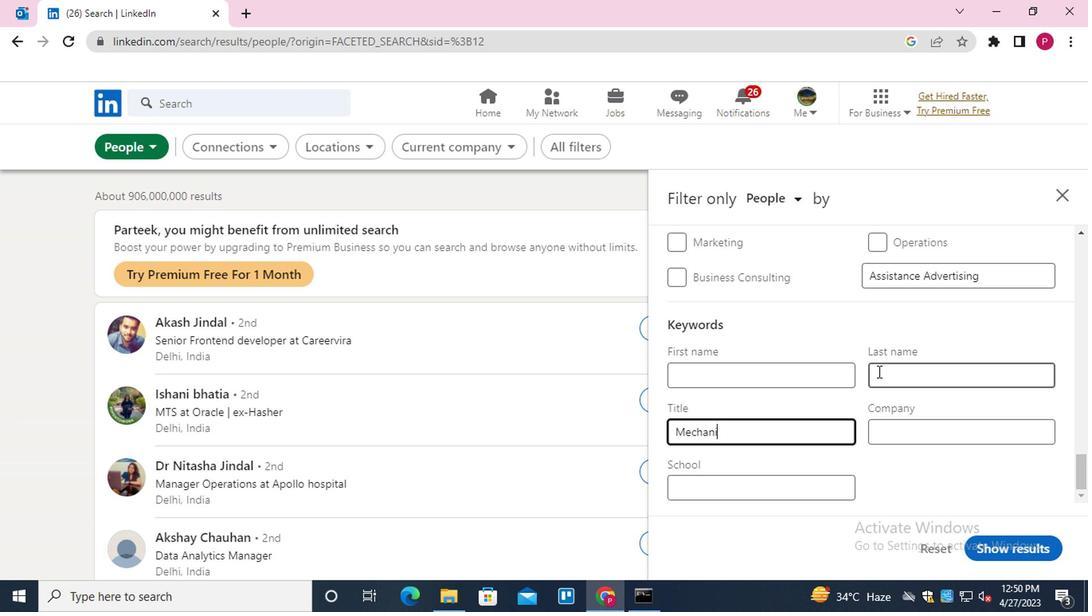 
Action: Mouse moved to (1005, 547)
Screenshot: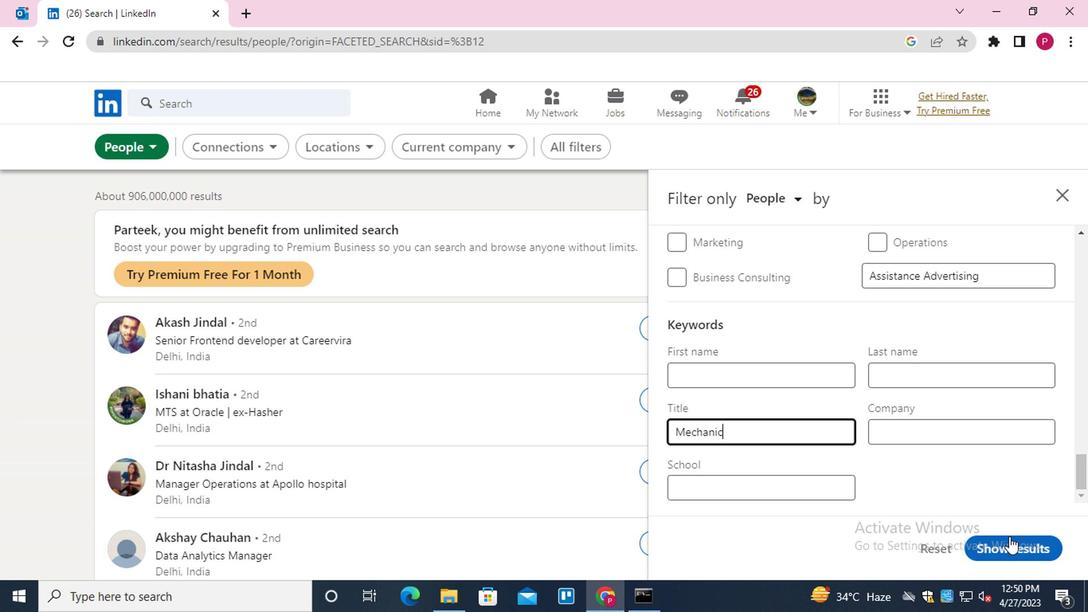 
Action: Mouse pressed left at (1005, 547)
Screenshot: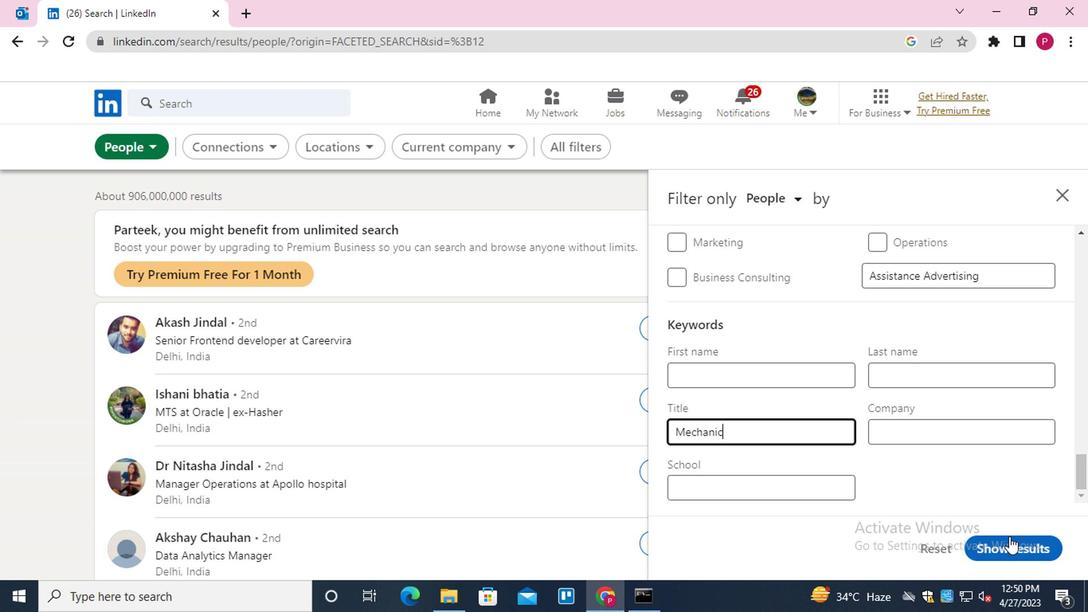 
Action: Mouse moved to (417, 352)
Screenshot: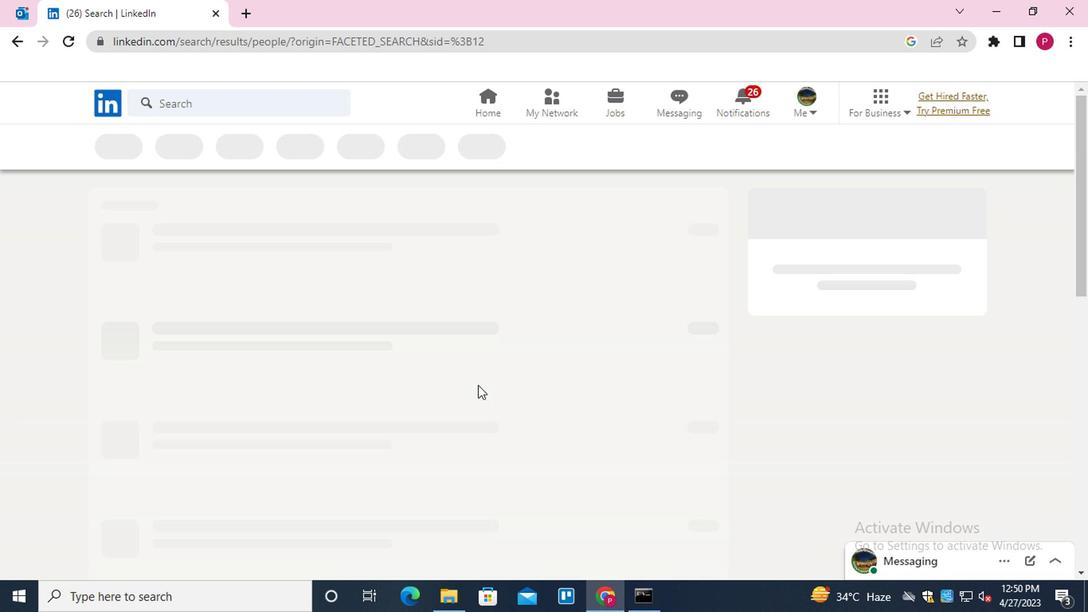 
